Task: Create a due date automation trigger when advanced on, on the wednesday of the week a card is due add dates starting today at 11:00 AM.
Action: Mouse moved to (1037, 321)
Screenshot: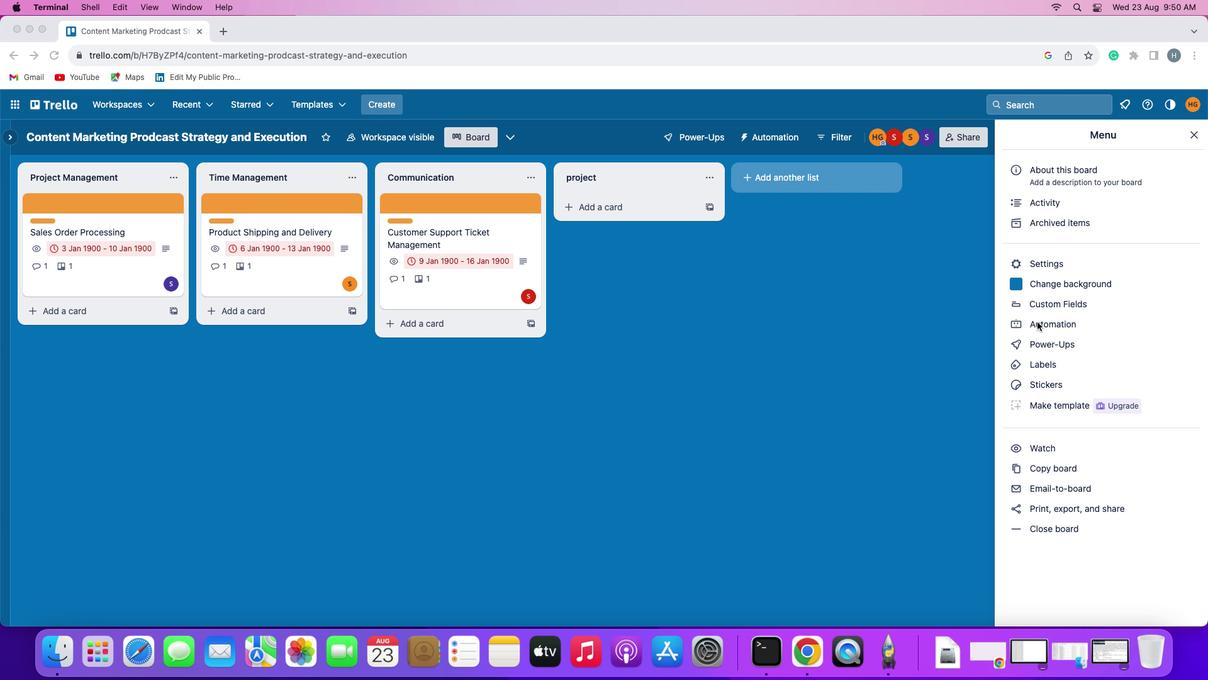 
Action: Mouse pressed left at (1037, 321)
Screenshot: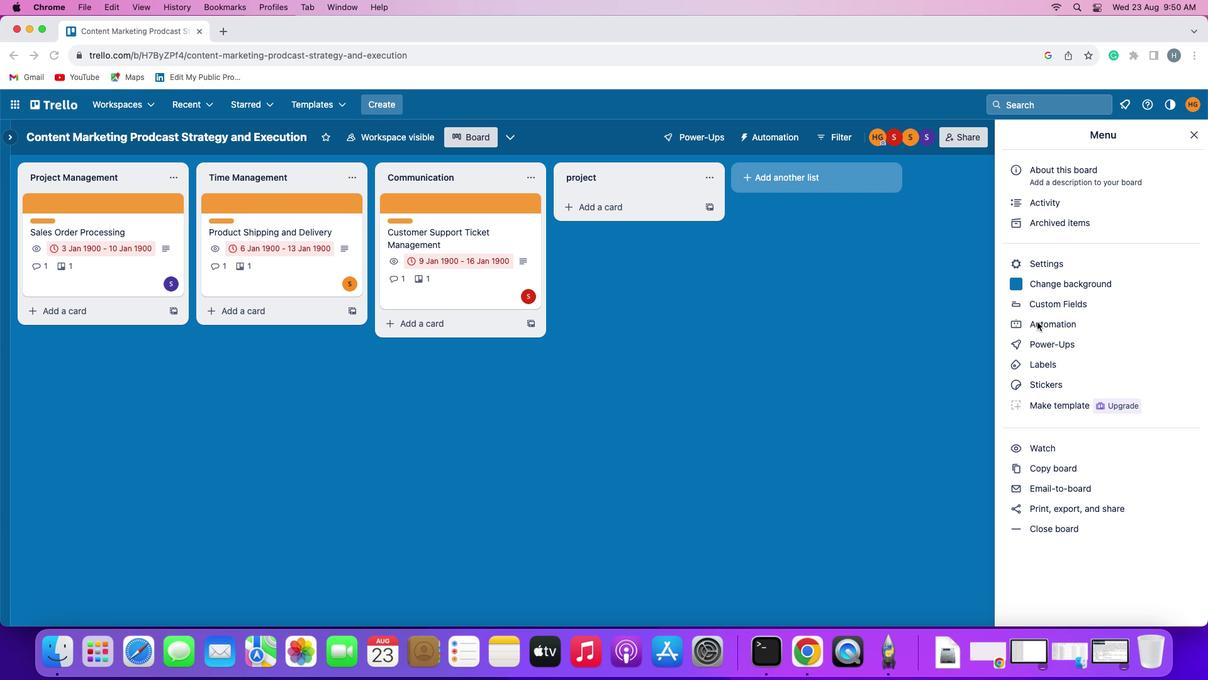 
Action: Mouse moved to (1038, 321)
Screenshot: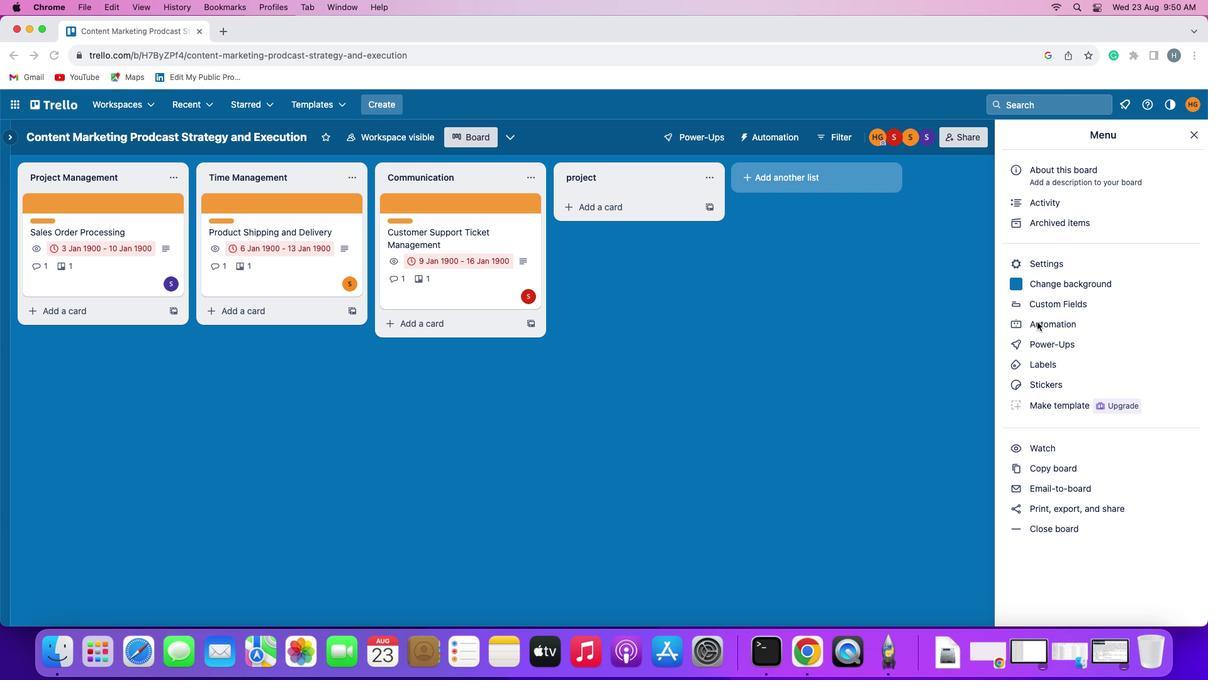 
Action: Mouse pressed left at (1038, 321)
Screenshot: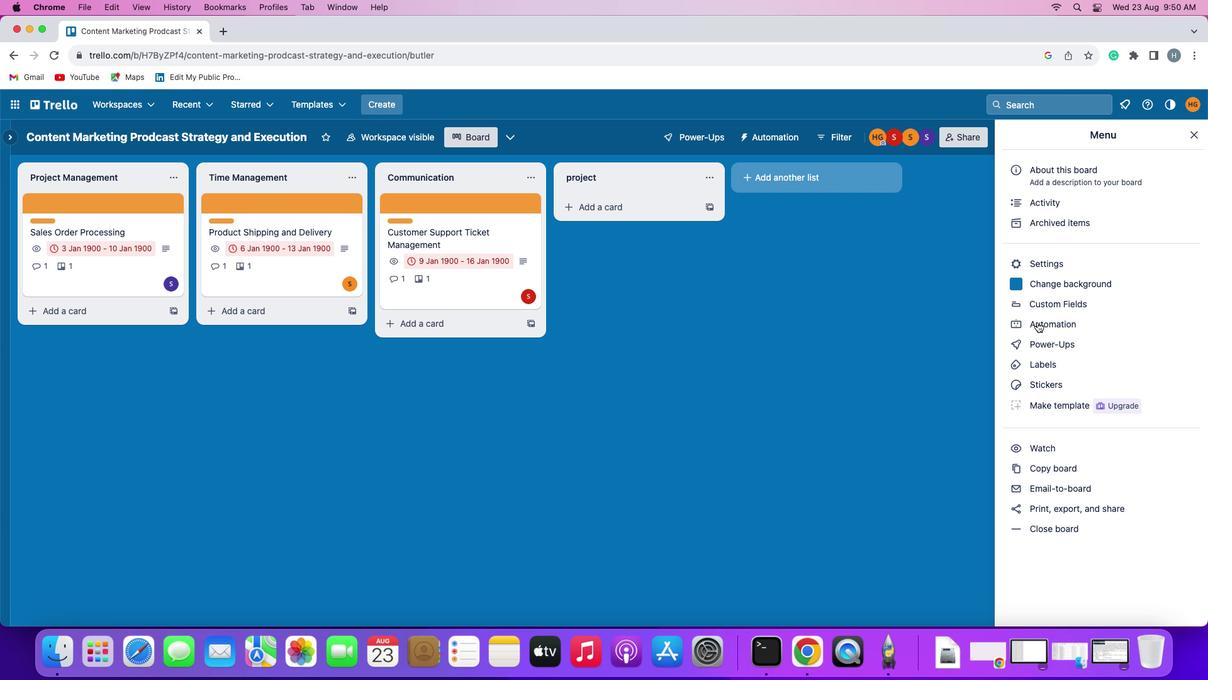 
Action: Mouse moved to (76, 288)
Screenshot: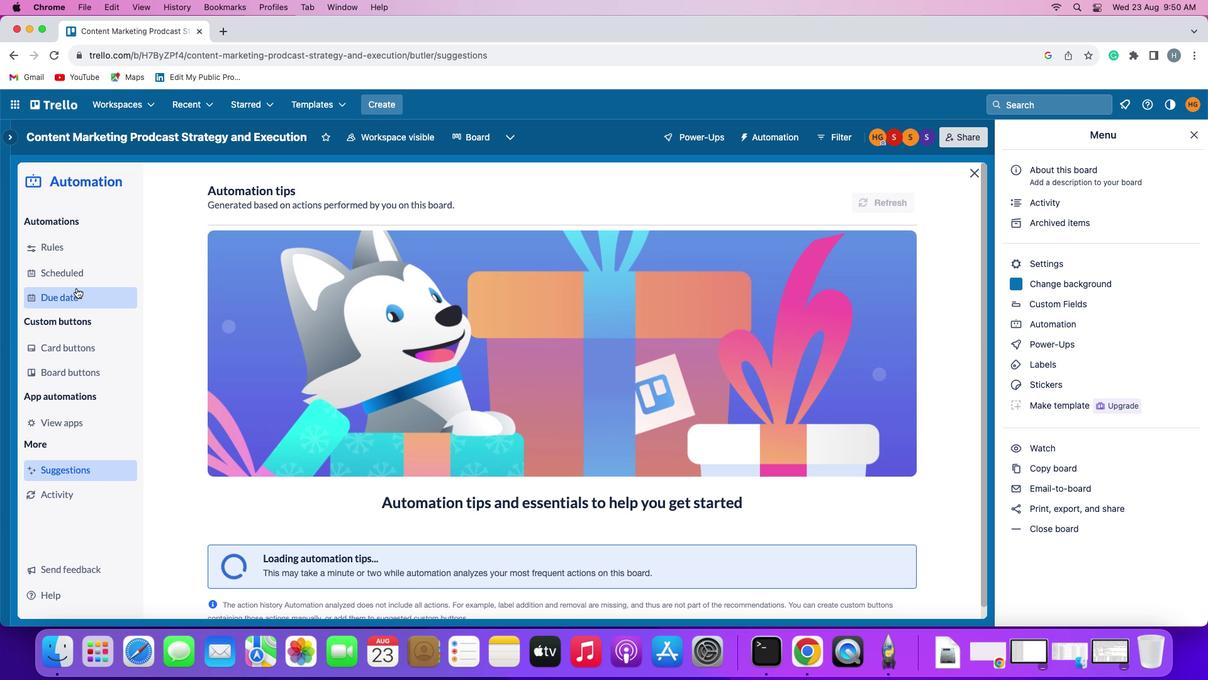 
Action: Mouse pressed left at (76, 288)
Screenshot: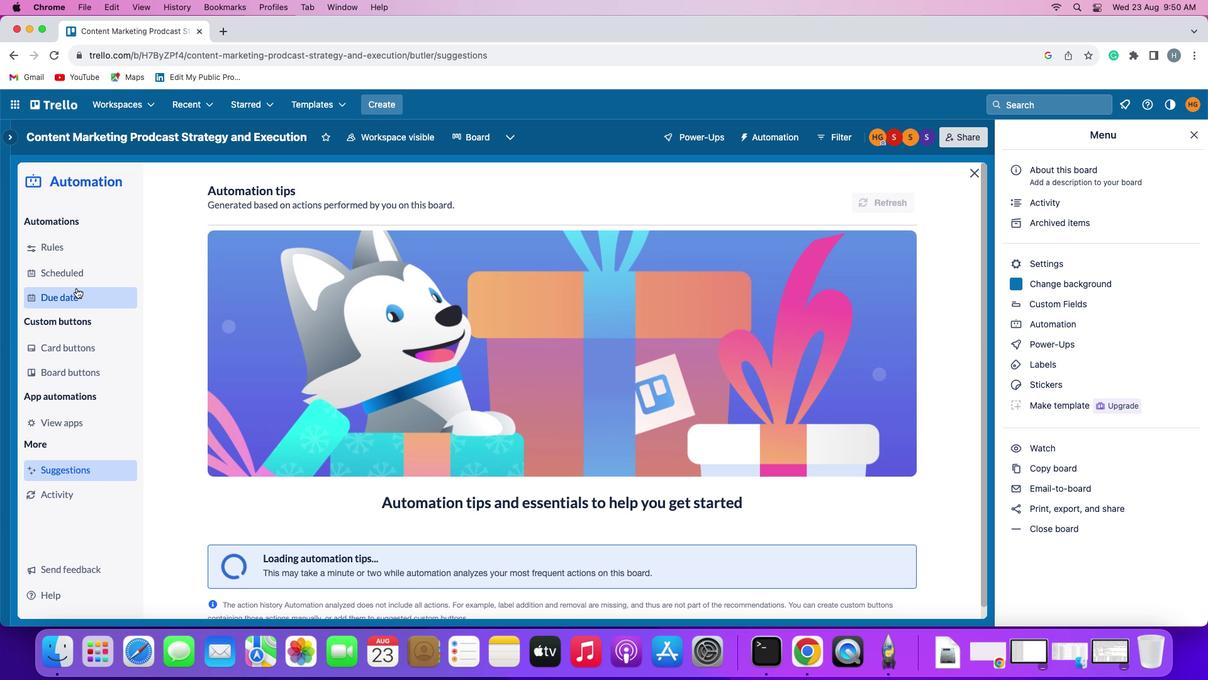 
Action: Mouse moved to (865, 193)
Screenshot: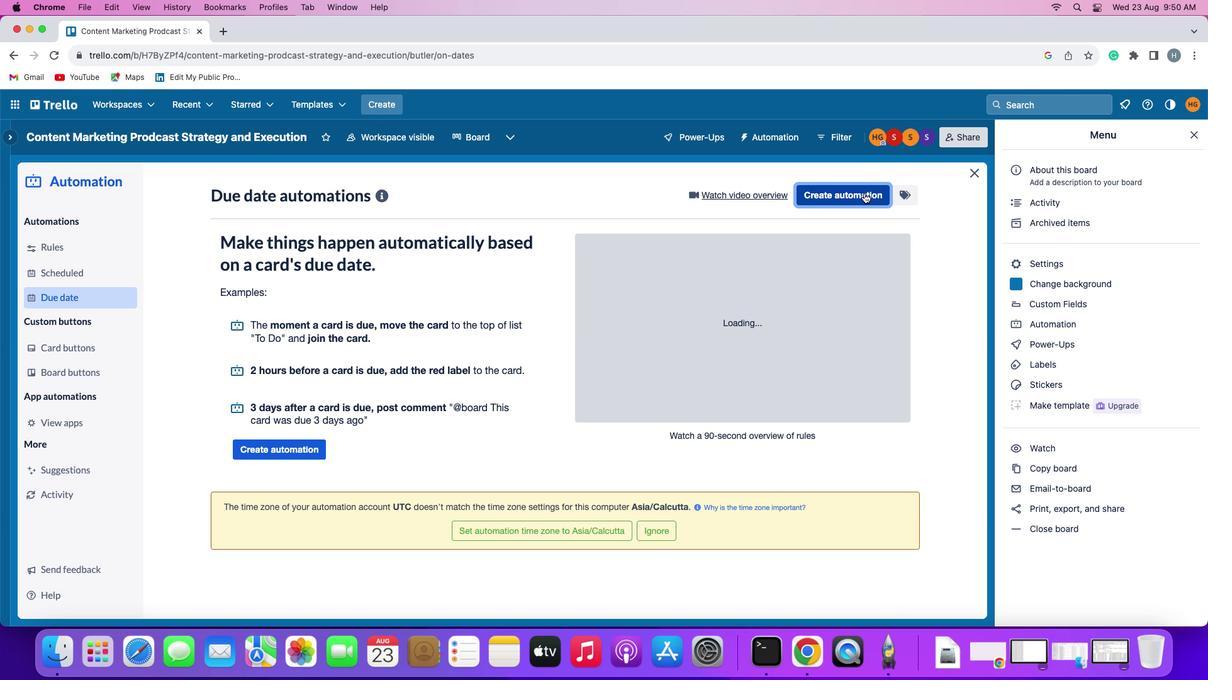 
Action: Mouse pressed left at (865, 193)
Screenshot: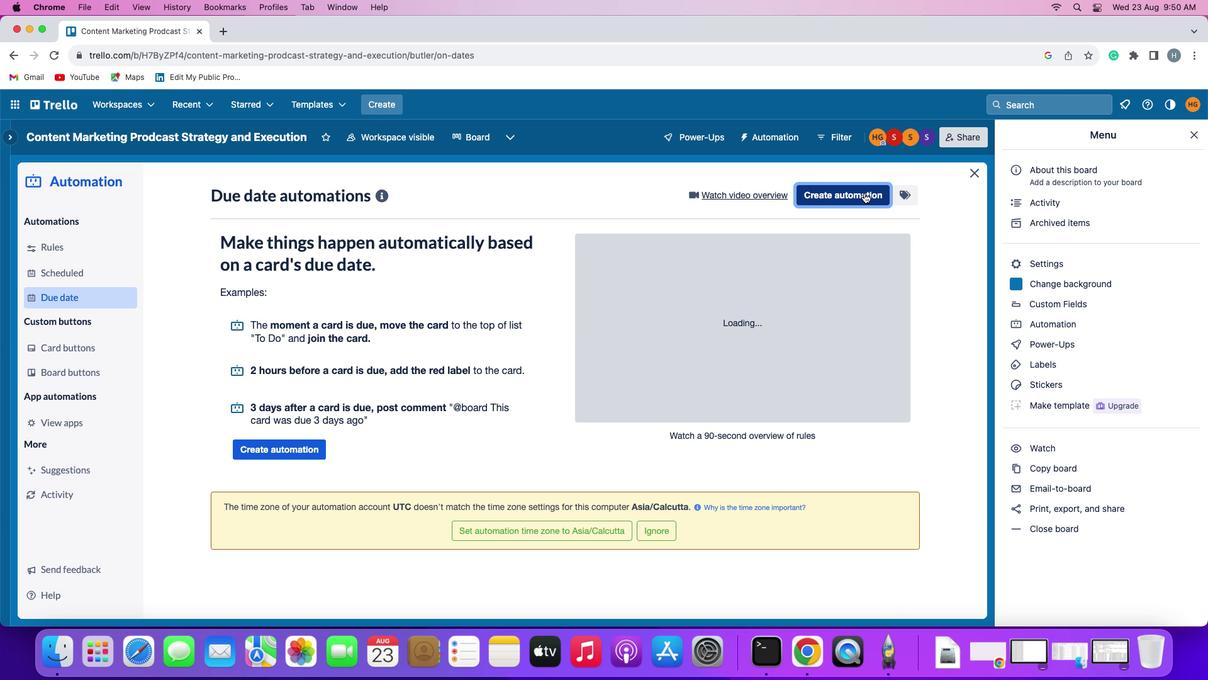 
Action: Mouse moved to (229, 314)
Screenshot: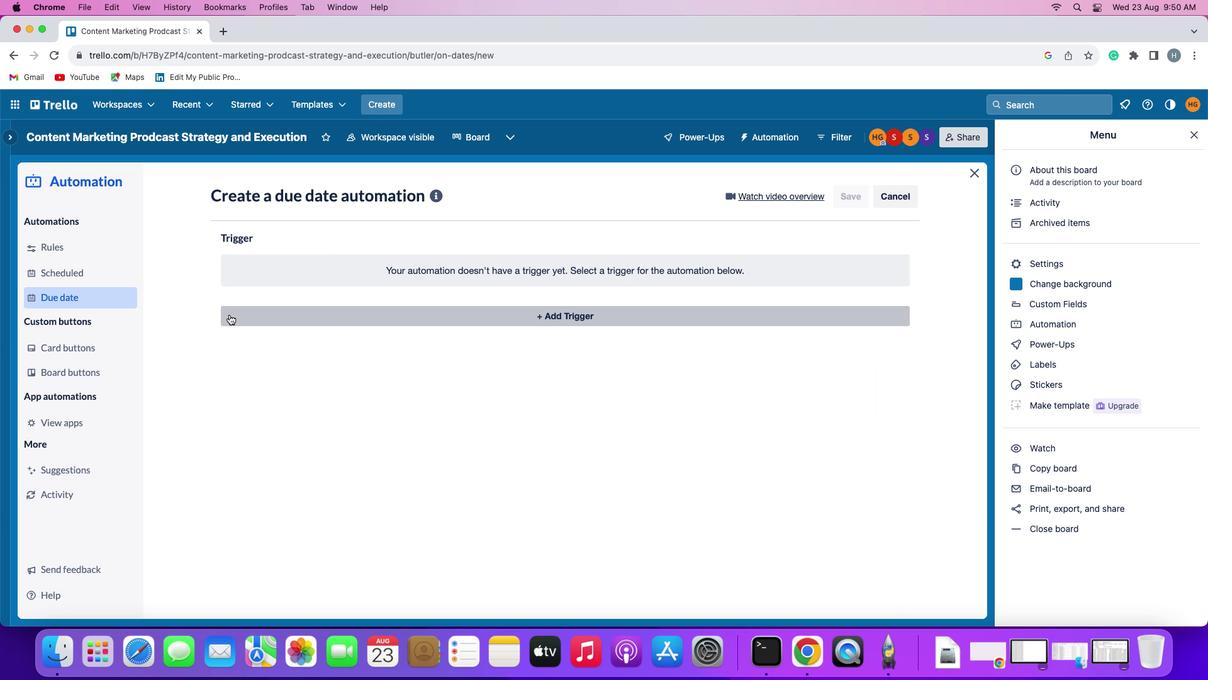 
Action: Mouse pressed left at (229, 314)
Screenshot: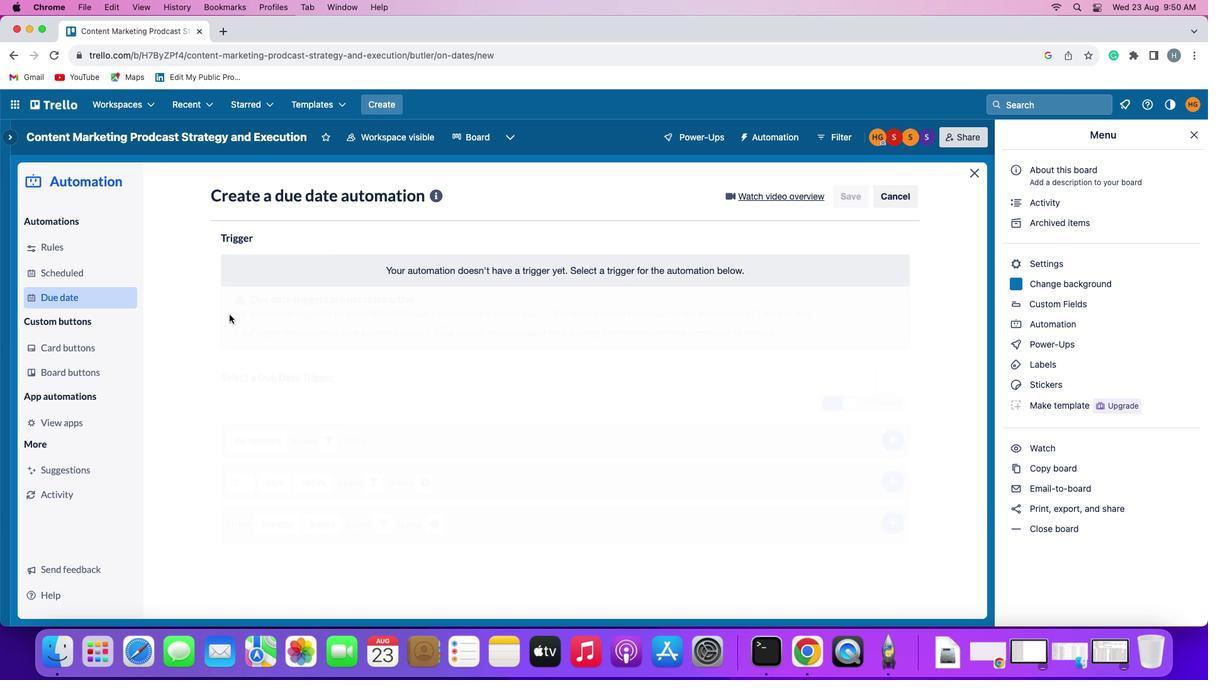
Action: Mouse moved to (278, 548)
Screenshot: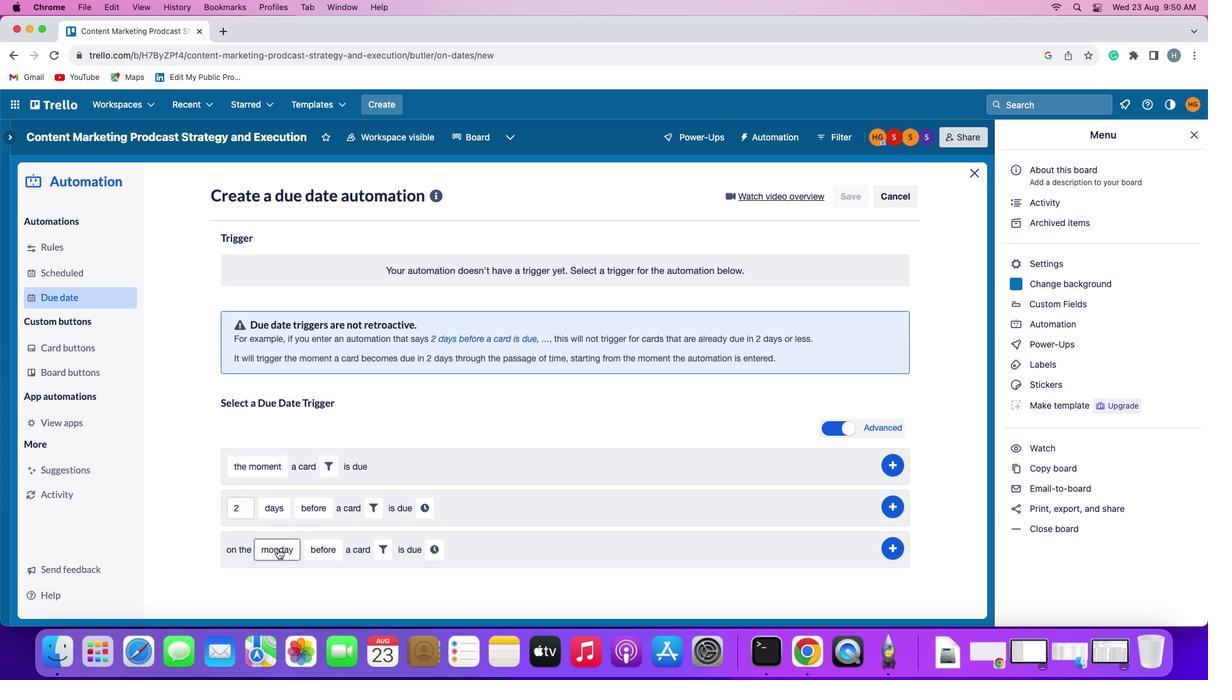 
Action: Mouse pressed left at (278, 548)
Screenshot: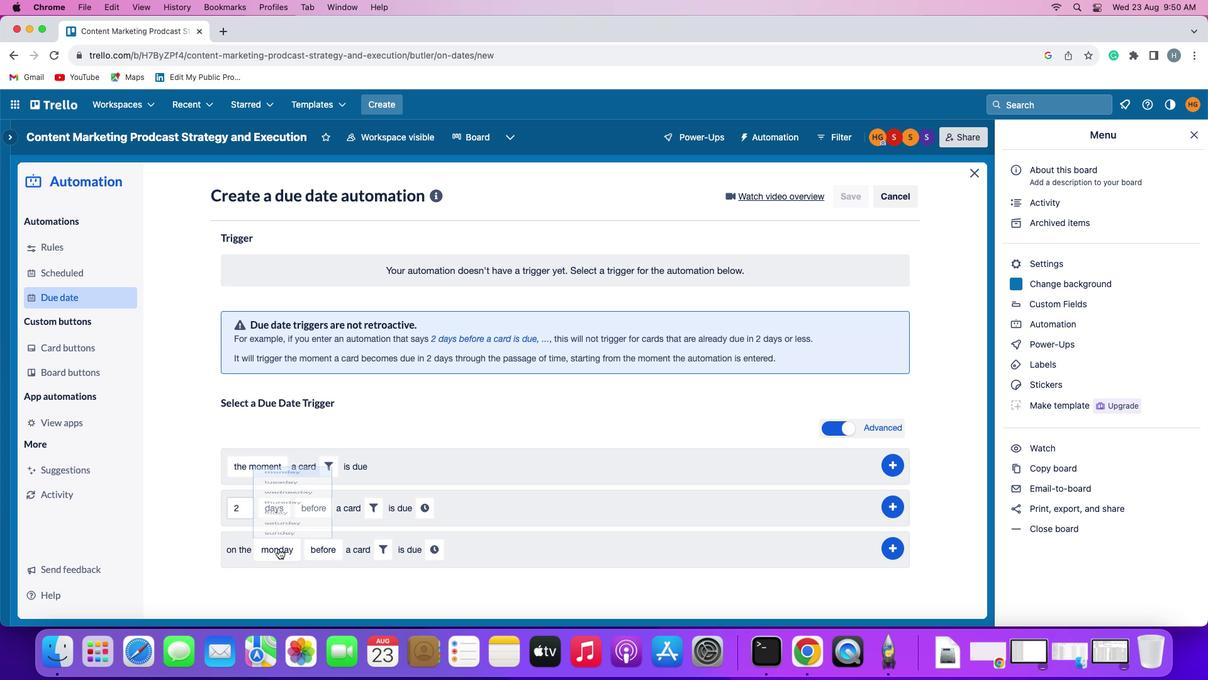 
Action: Mouse moved to (303, 430)
Screenshot: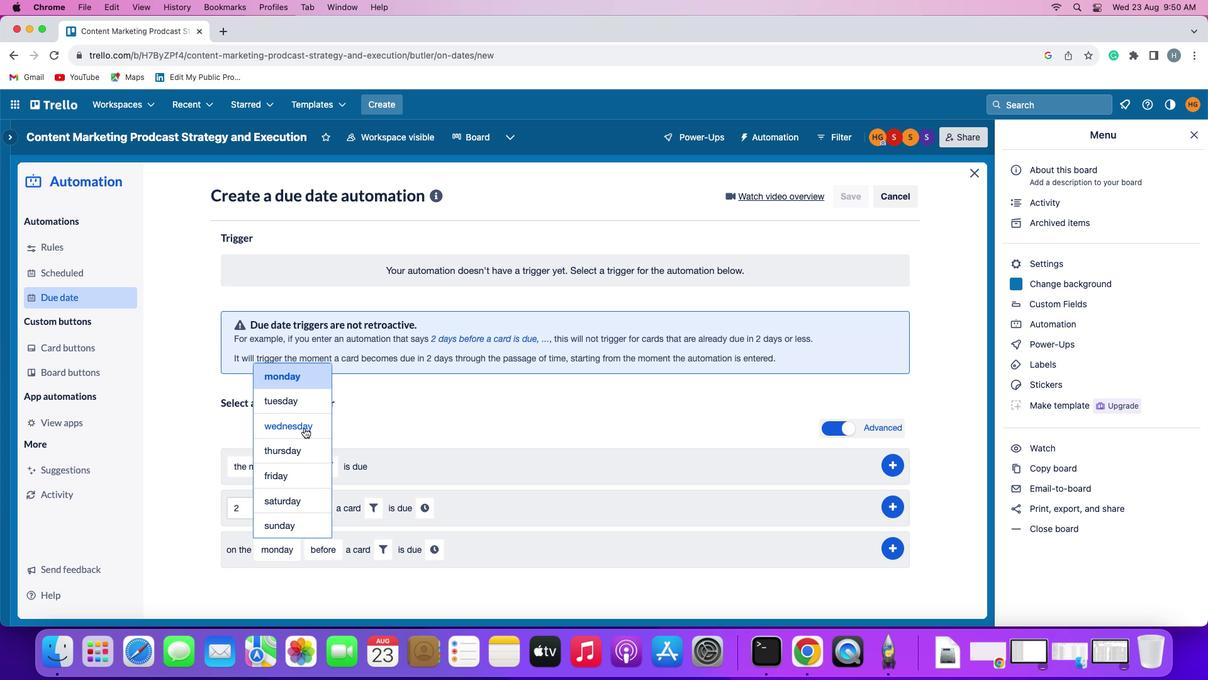 
Action: Mouse pressed left at (303, 430)
Screenshot: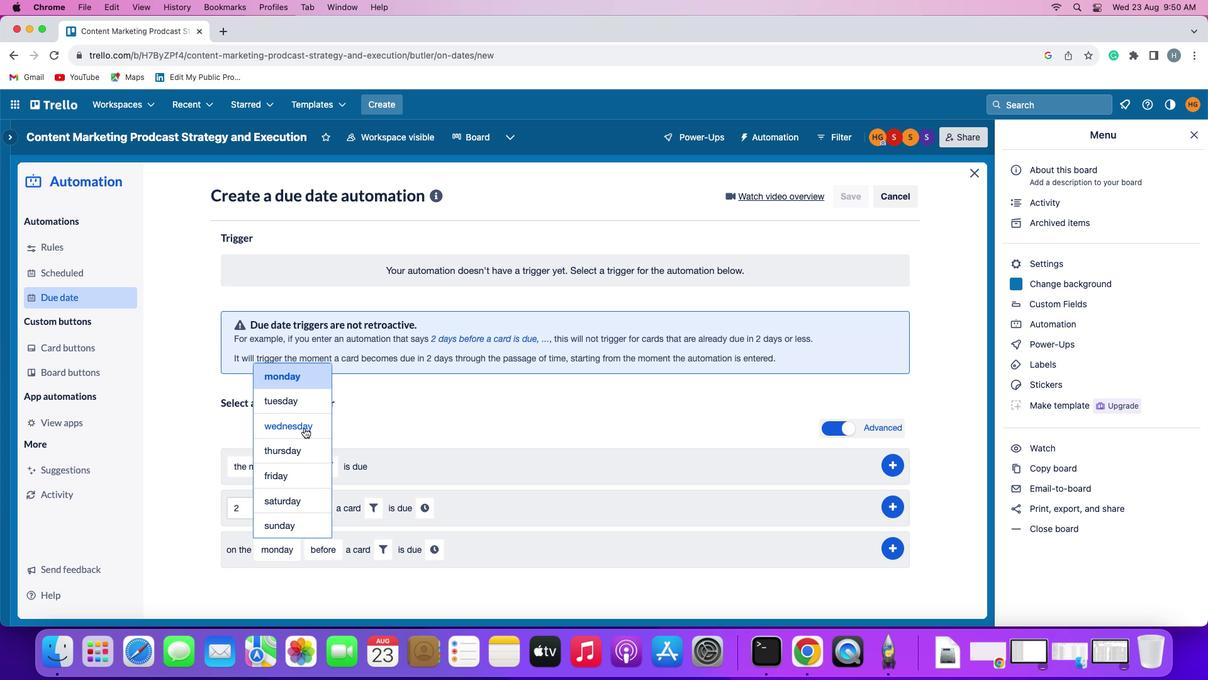 
Action: Mouse moved to (335, 557)
Screenshot: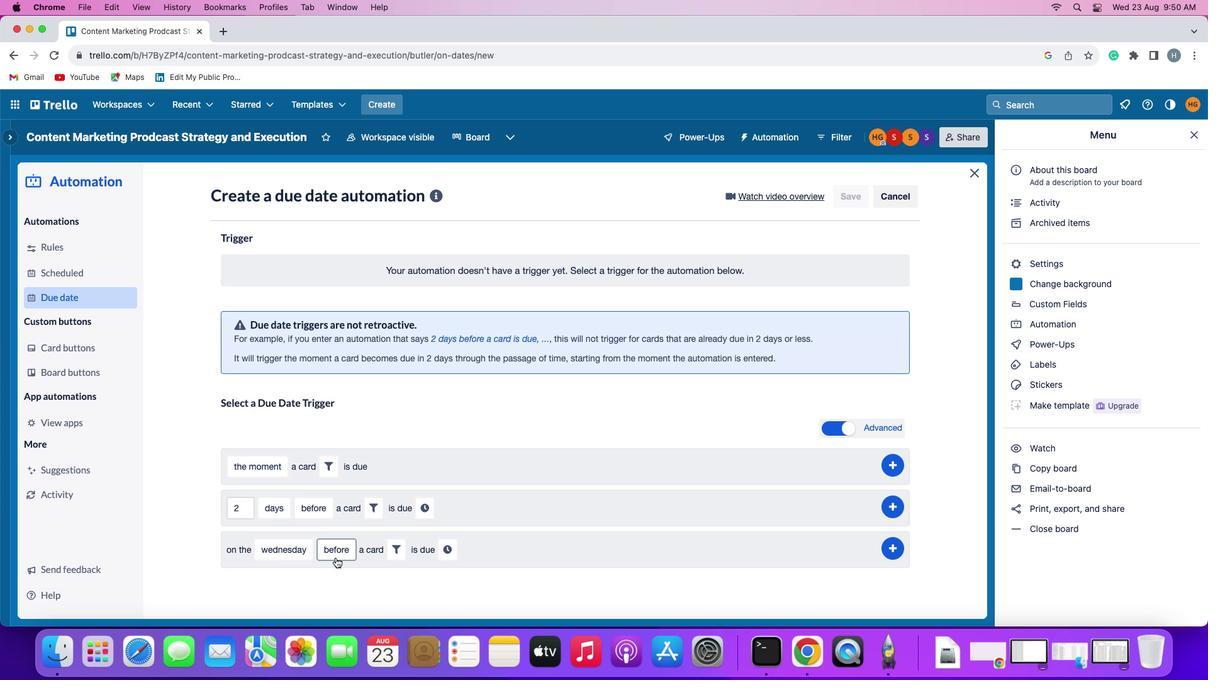 
Action: Mouse pressed left at (335, 557)
Screenshot: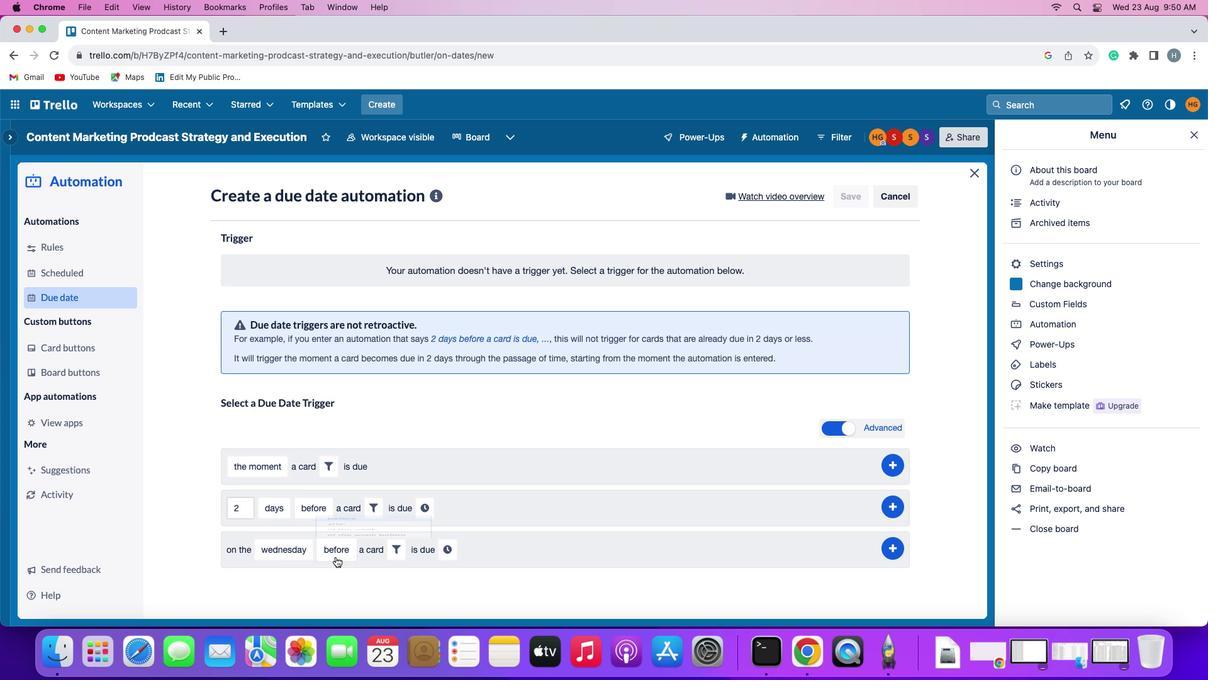 
Action: Mouse moved to (358, 503)
Screenshot: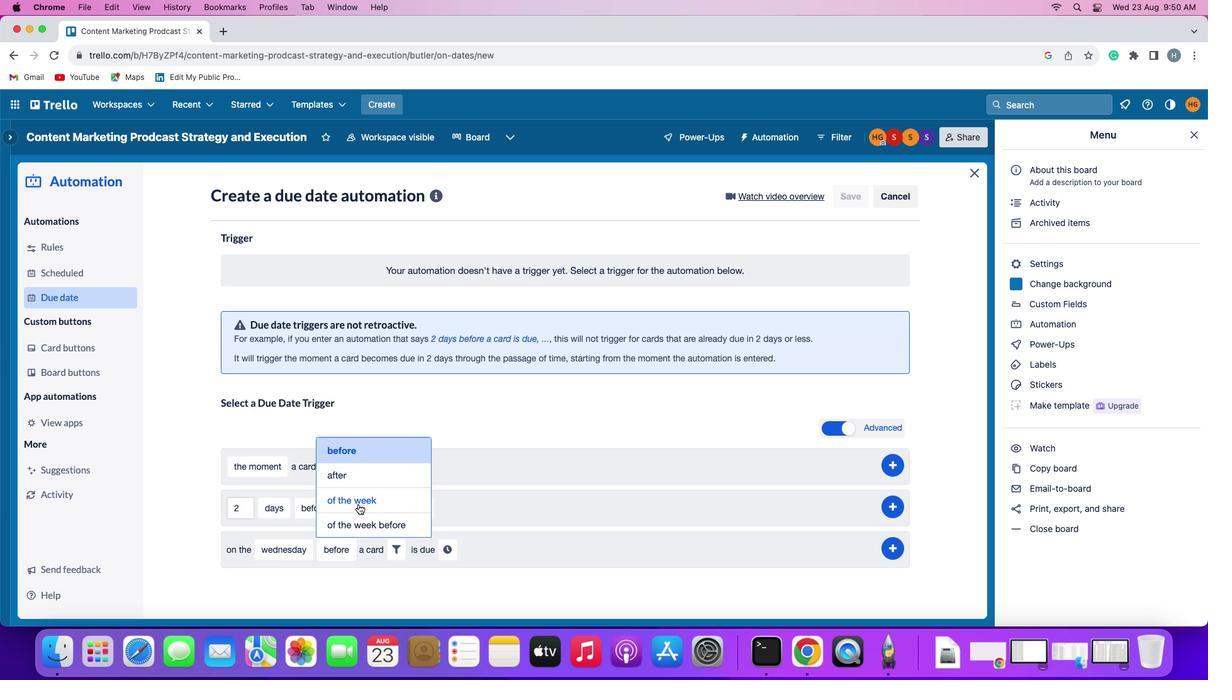 
Action: Mouse pressed left at (358, 503)
Screenshot: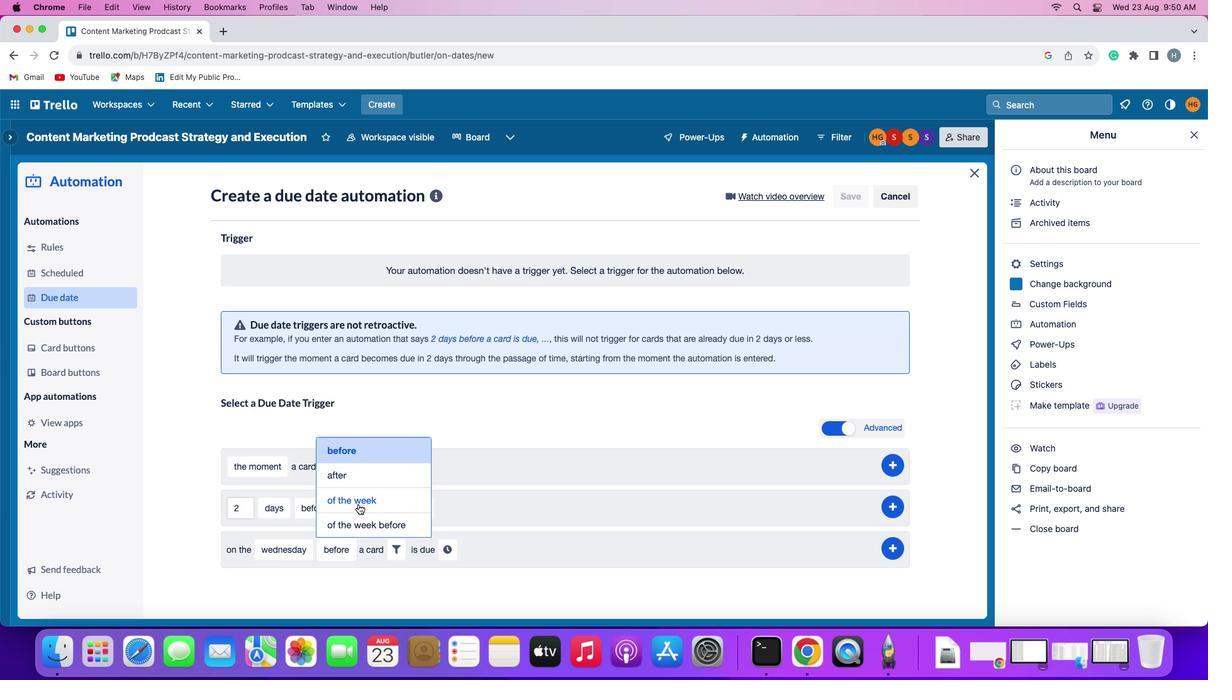 
Action: Mouse moved to (413, 548)
Screenshot: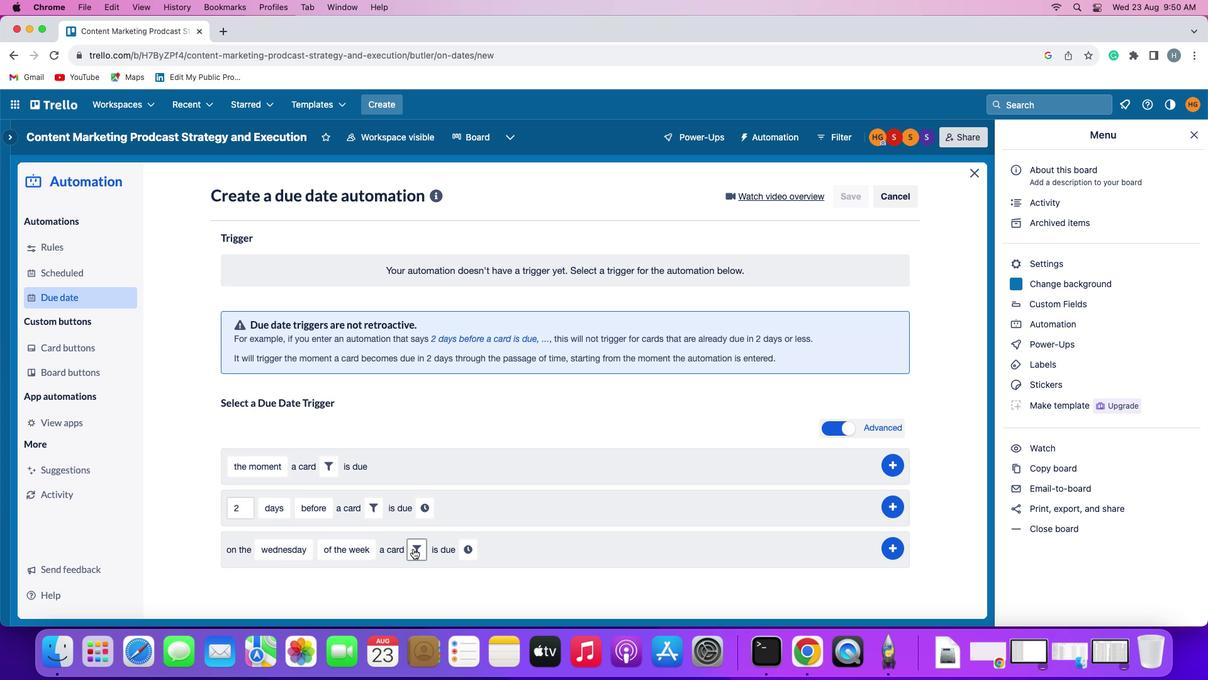
Action: Mouse pressed left at (413, 548)
Screenshot: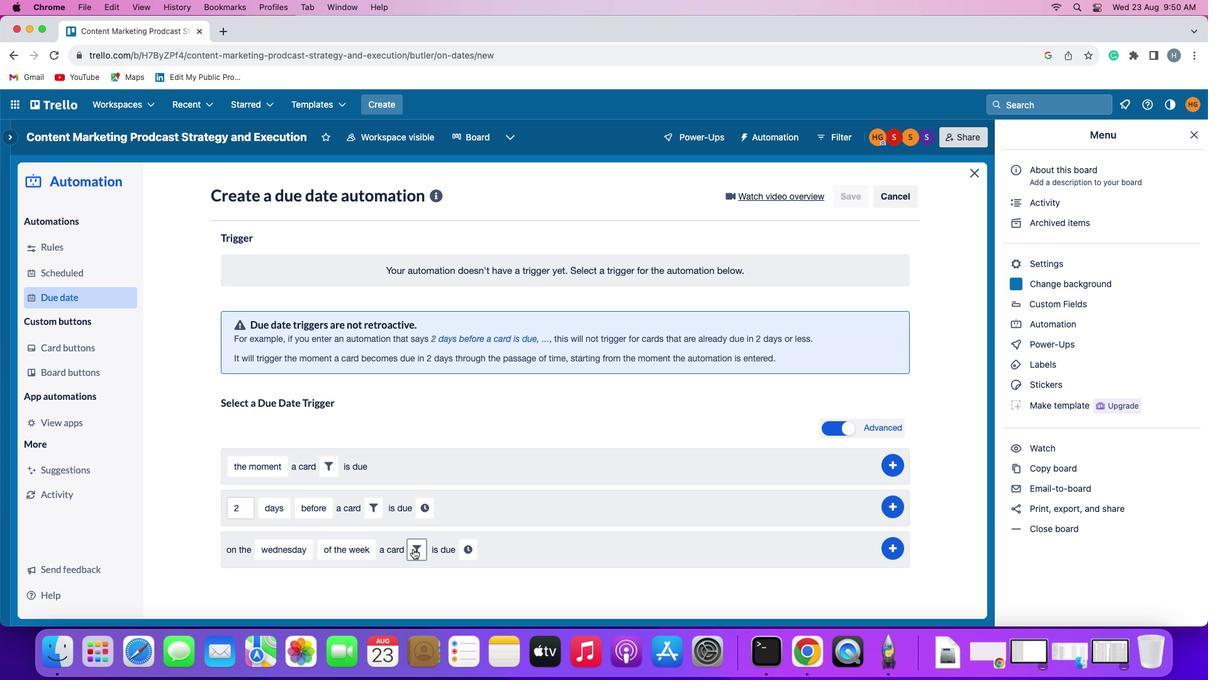 
Action: Mouse moved to (481, 583)
Screenshot: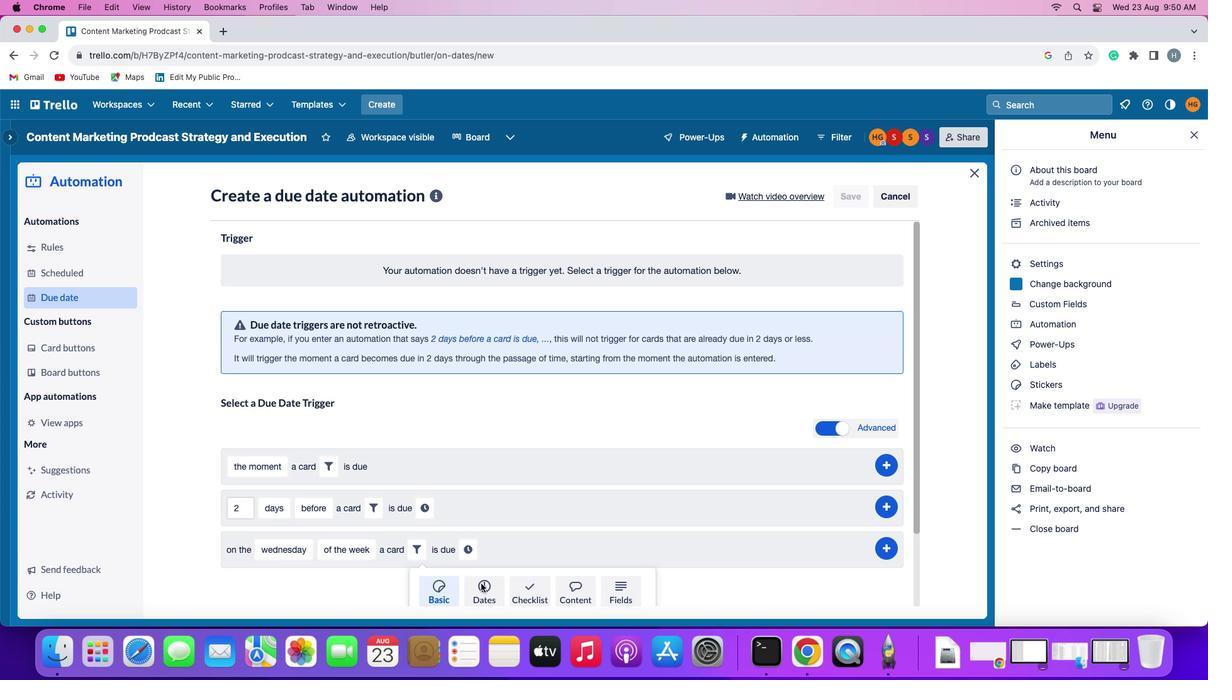 
Action: Mouse pressed left at (481, 583)
Screenshot: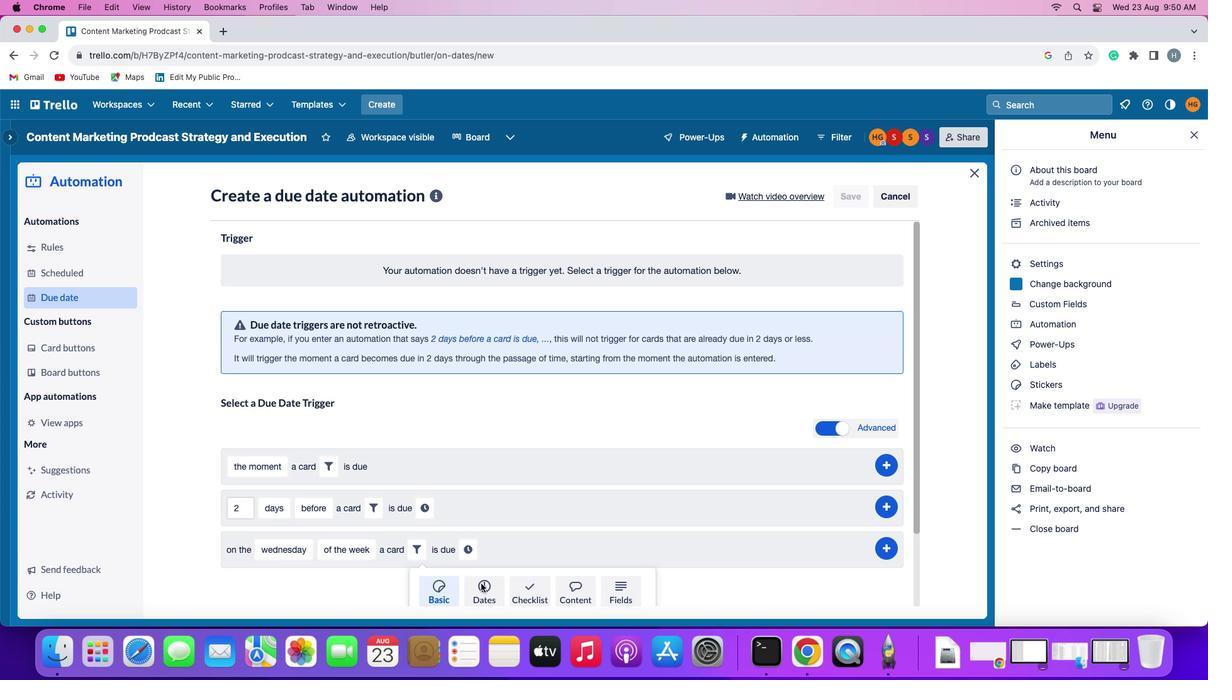 
Action: Mouse moved to (389, 584)
Screenshot: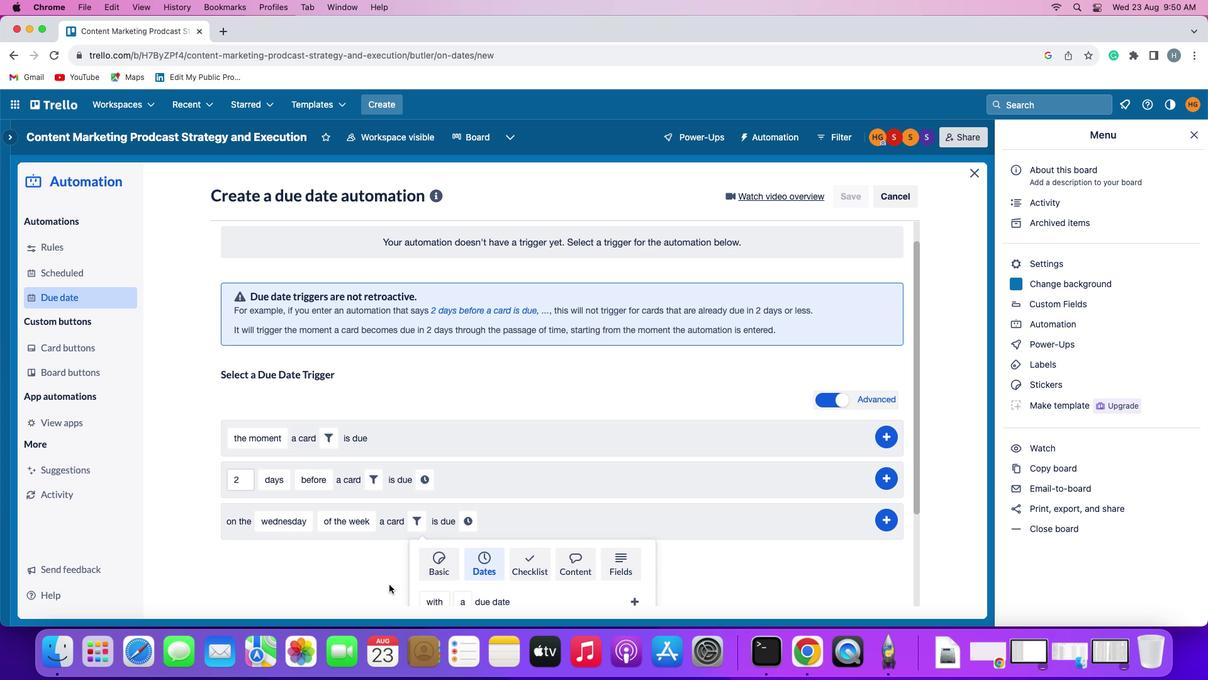
Action: Mouse scrolled (389, 584) with delta (0, 0)
Screenshot: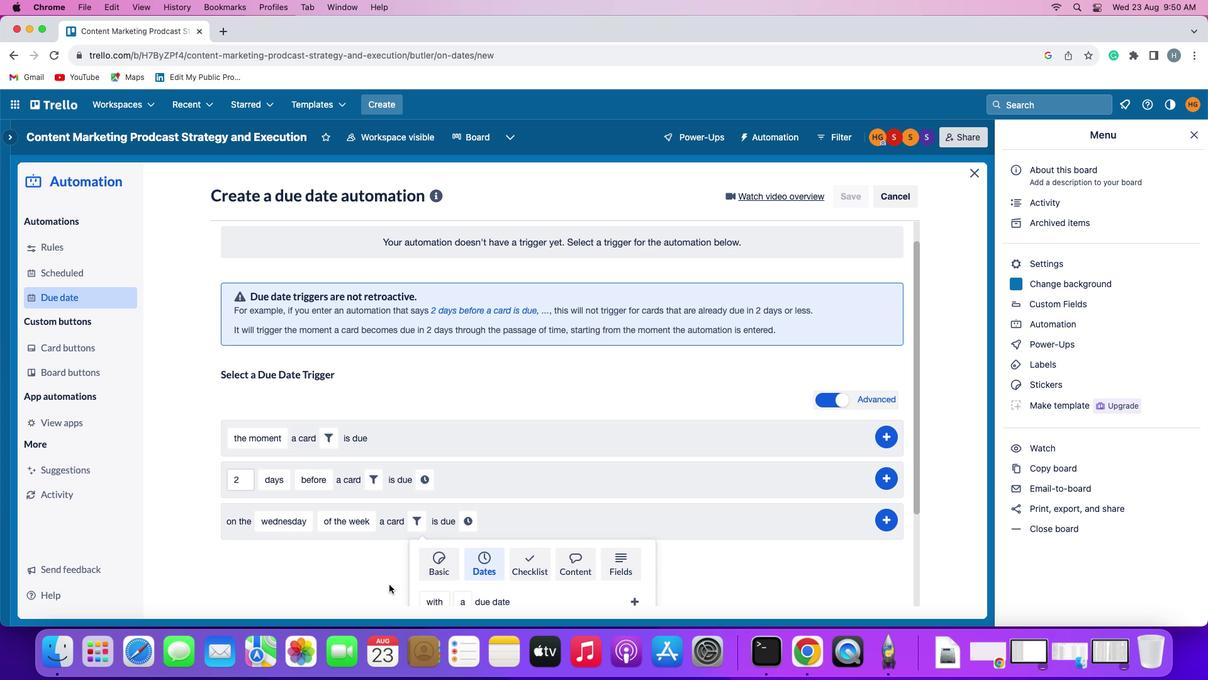 
Action: Mouse scrolled (389, 584) with delta (0, 0)
Screenshot: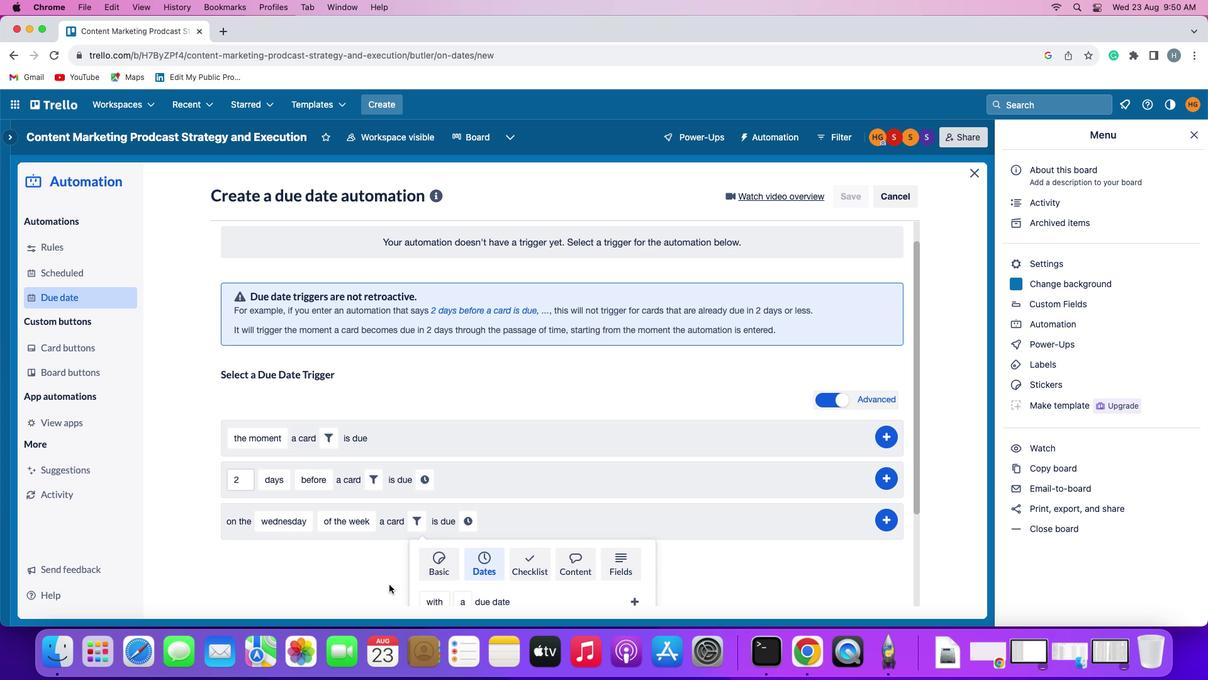 
Action: Mouse scrolled (389, 584) with delta (0, -2)
Screenshot: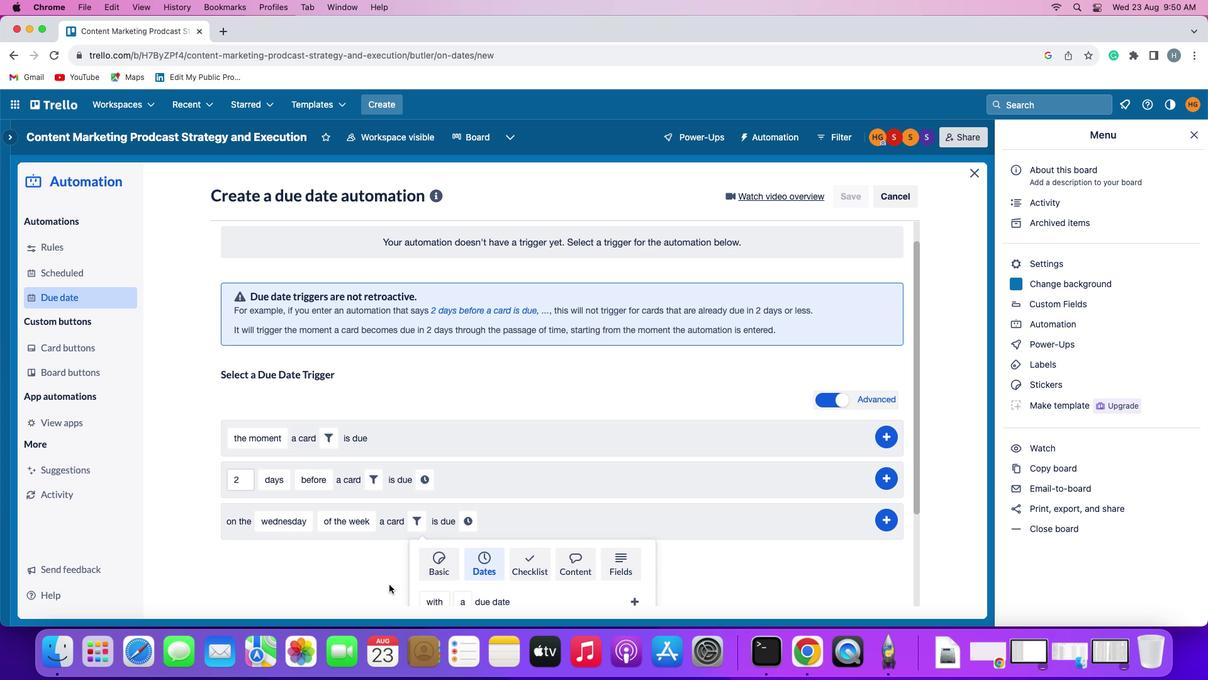 
Action: Mouse scrolled (389, 584) with delta (0, -3)
Screenshot: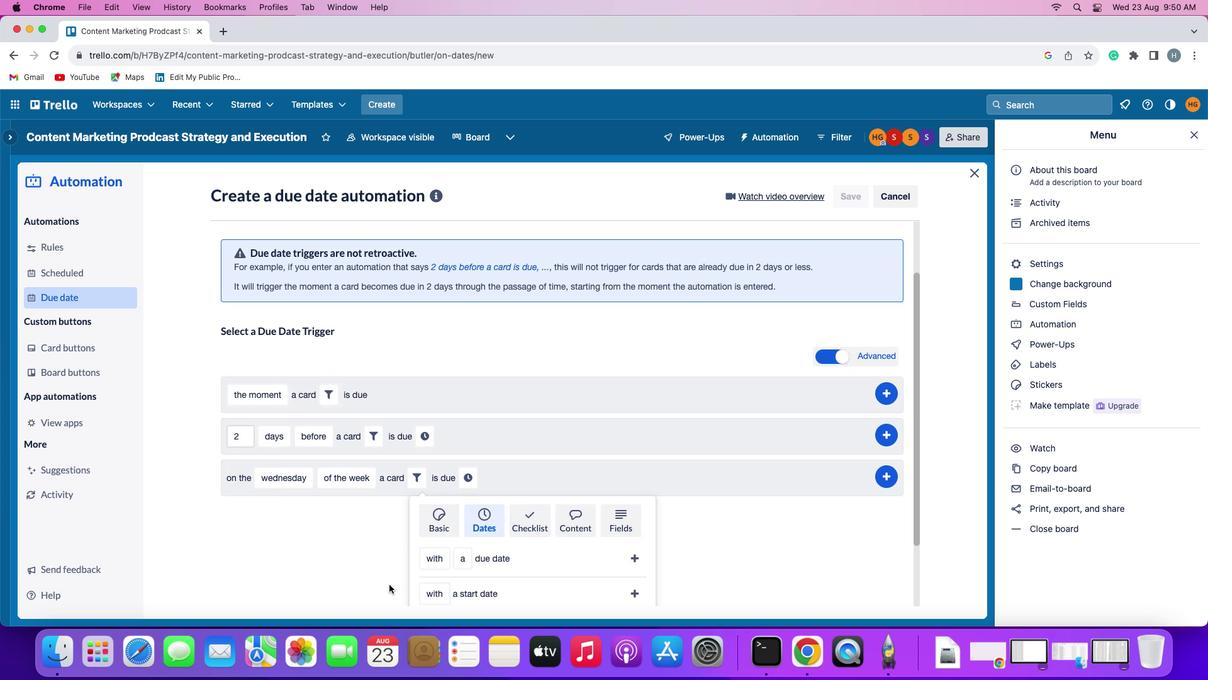 
Action: Mouse scrolled (389, 584) with delta (0, -3)
Screenshot: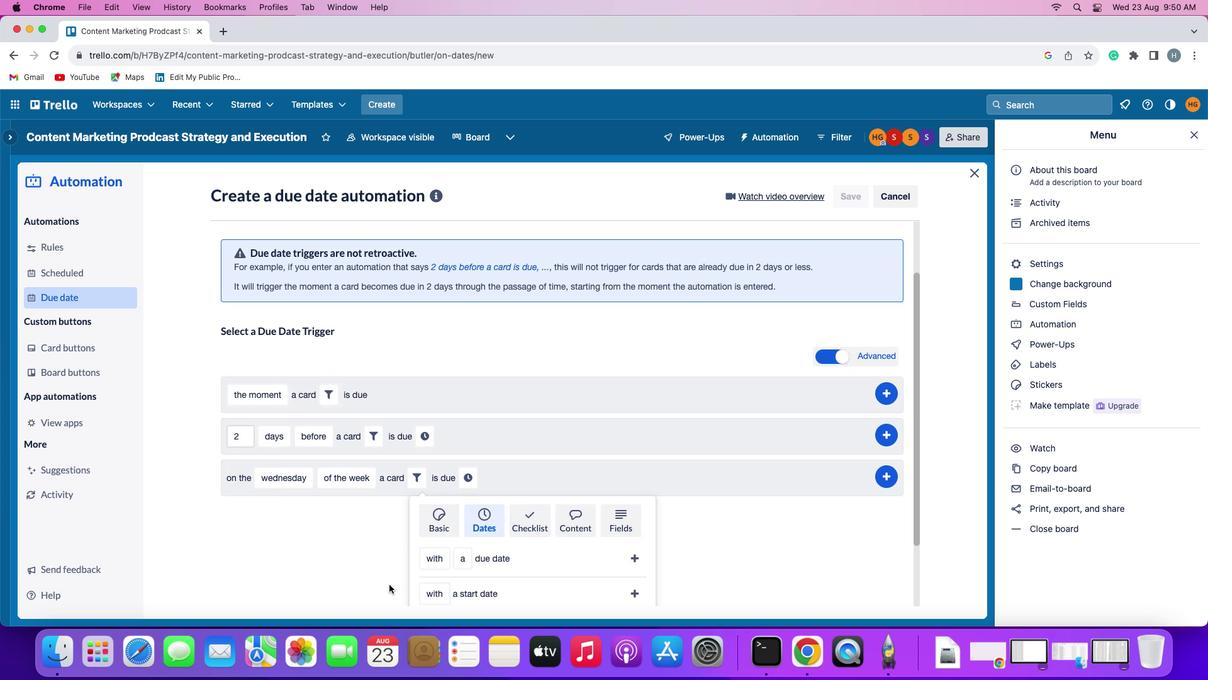 
Action: Mouse moved to (389, 584)
Screenshot: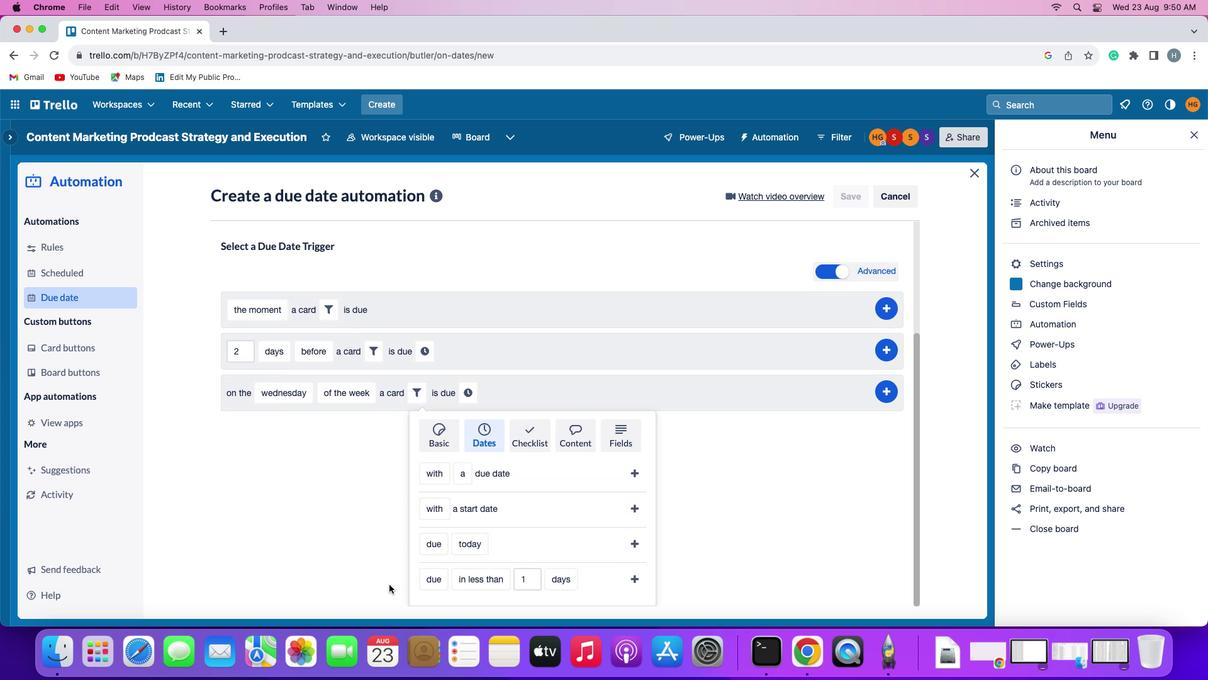 
Action: Mouse scrolled (389, 584) with delta (0, 0)
Screenshot: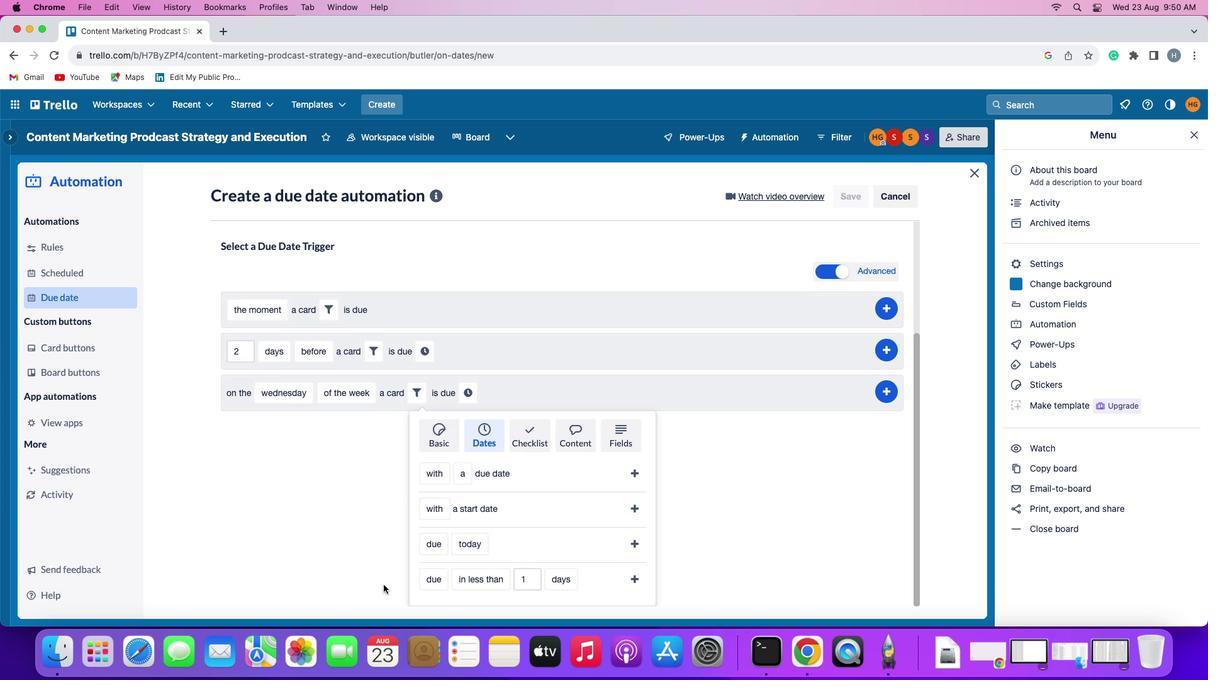 
Action: Mouse scrolled (389, 584) with delta (0, 0)
Screenshot: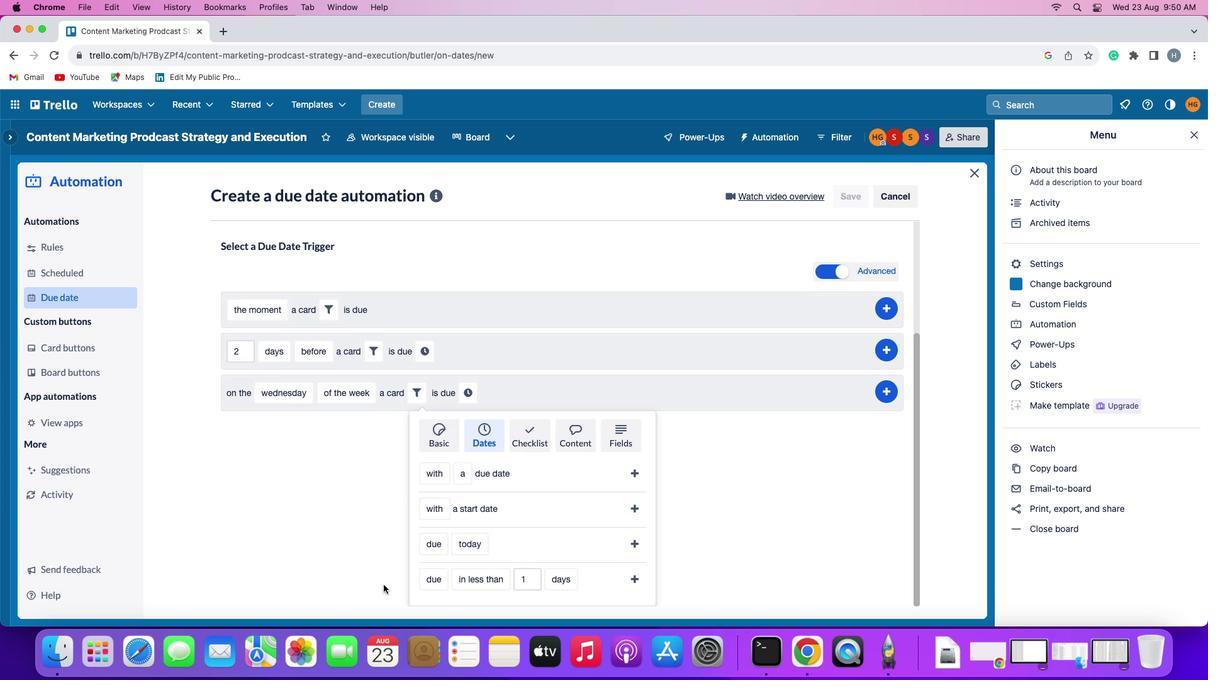 
Action: Mouse scrolled (389, 584) with delta (0, -1)
Screenshot: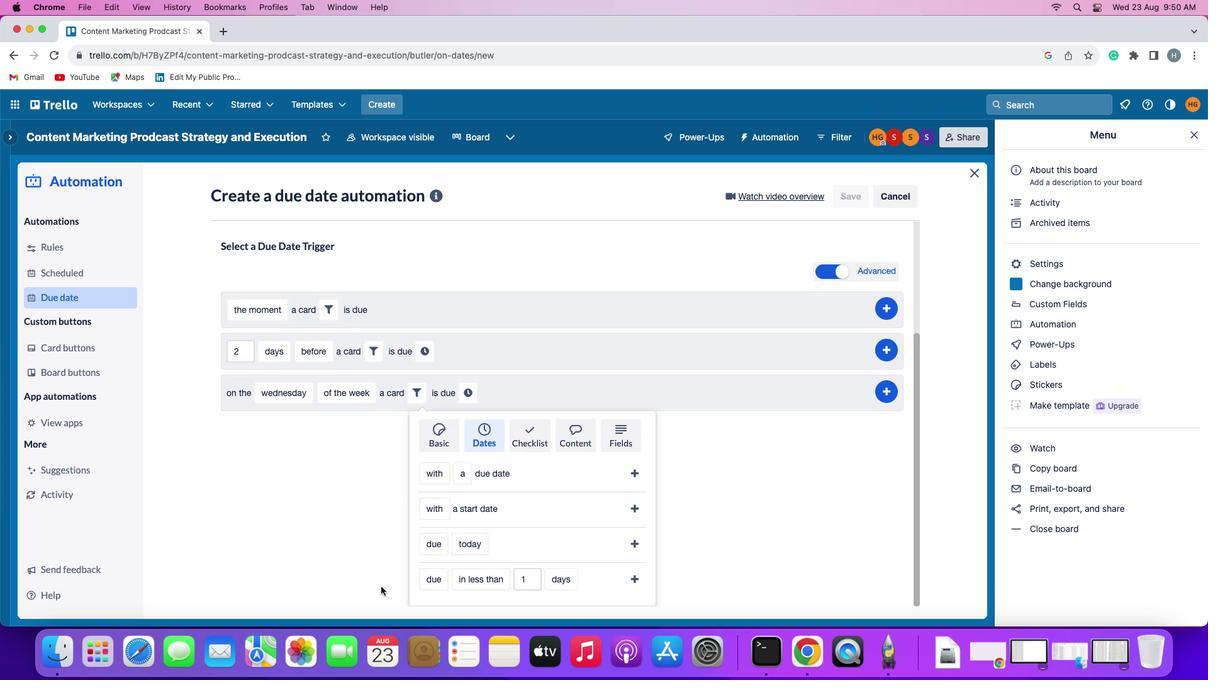 
Action: Mouse scrolled (389, 584) with delta (0, -3)
Screenshot: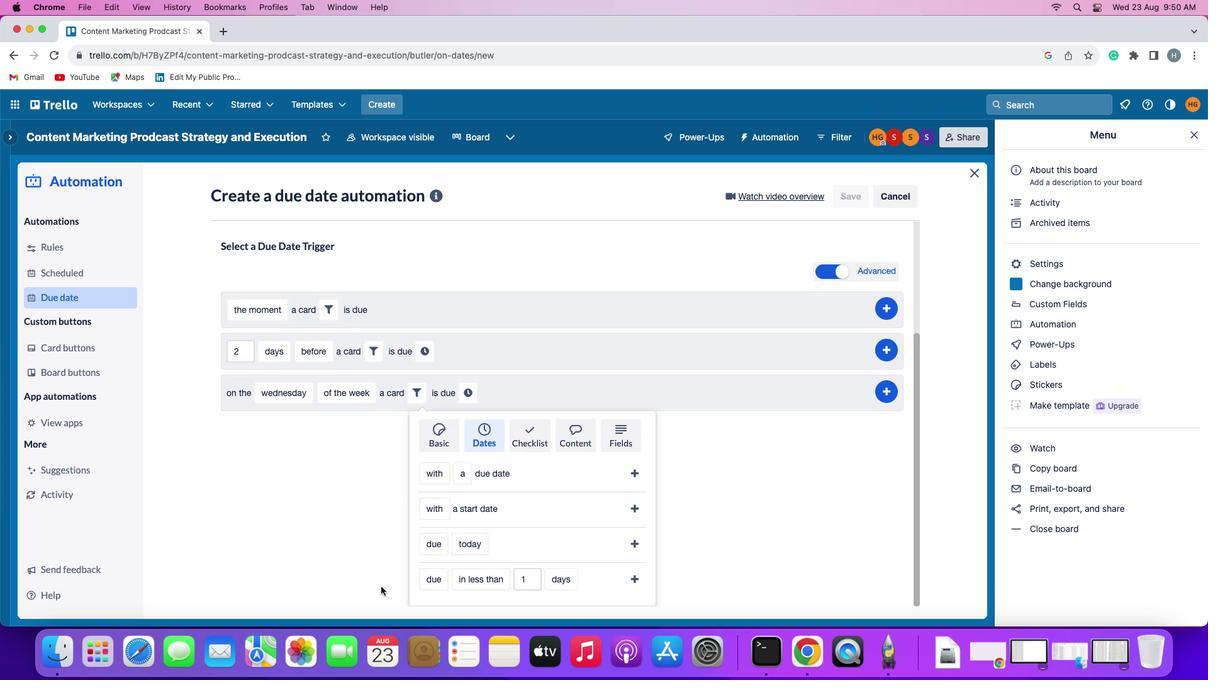 
Action: Mouse moved to (431, 545)
Screenshot: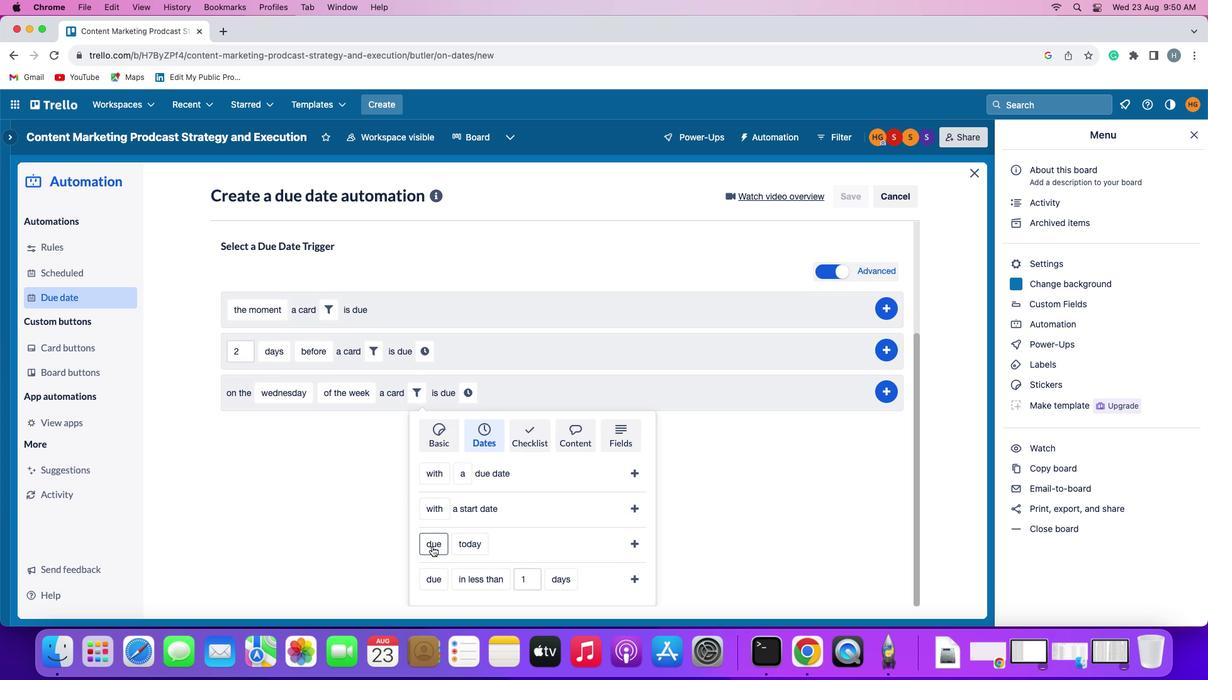 
Action: Mouse pressed left at (431, 545)
Screenshot: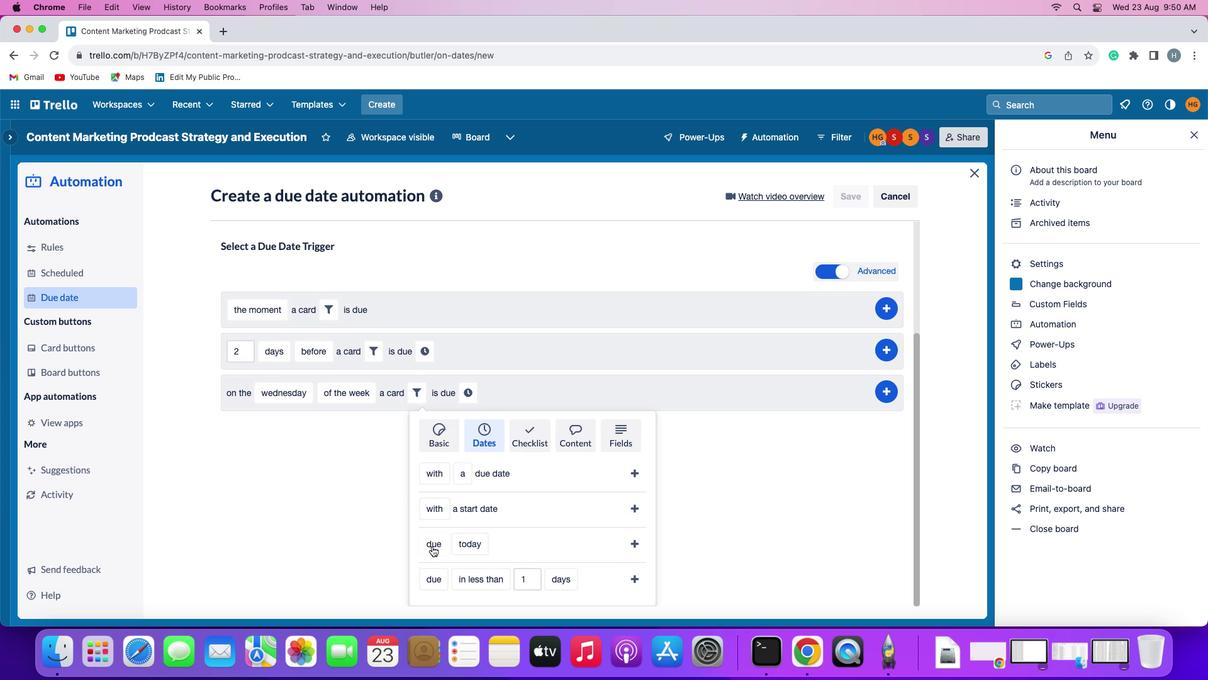 
Action: Mouse moved to (448, 491)
Screenshot: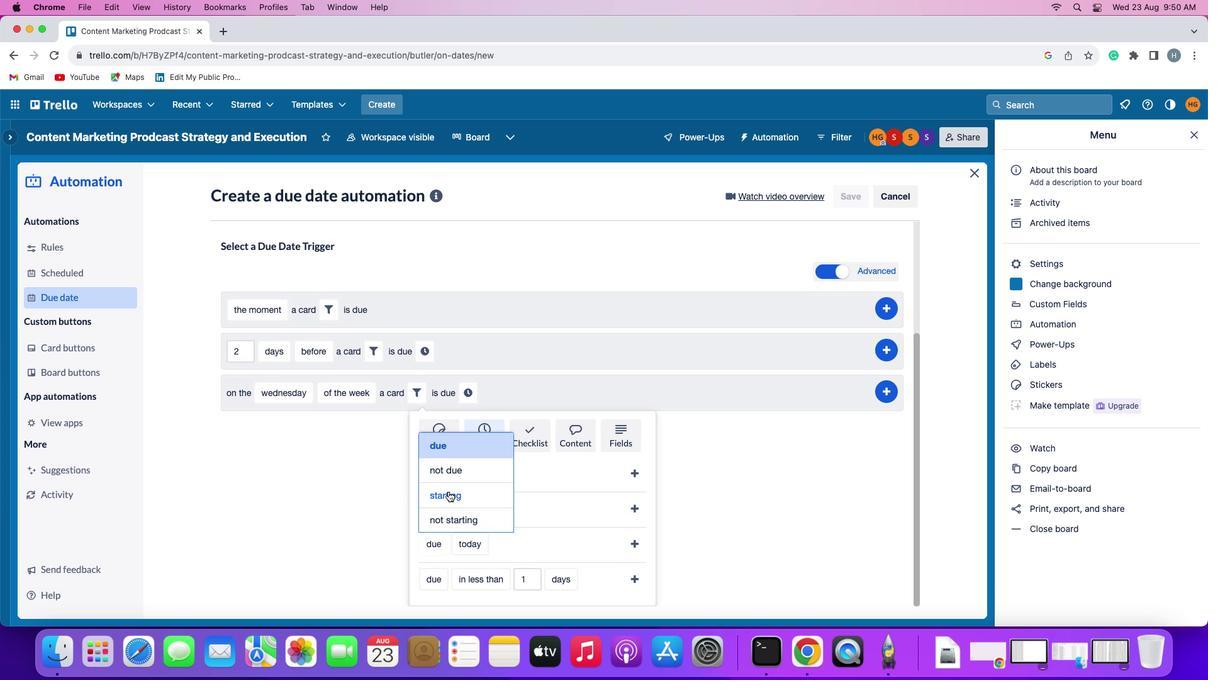 
Action: Mouse pressed left at (448, 491)
Screenshot: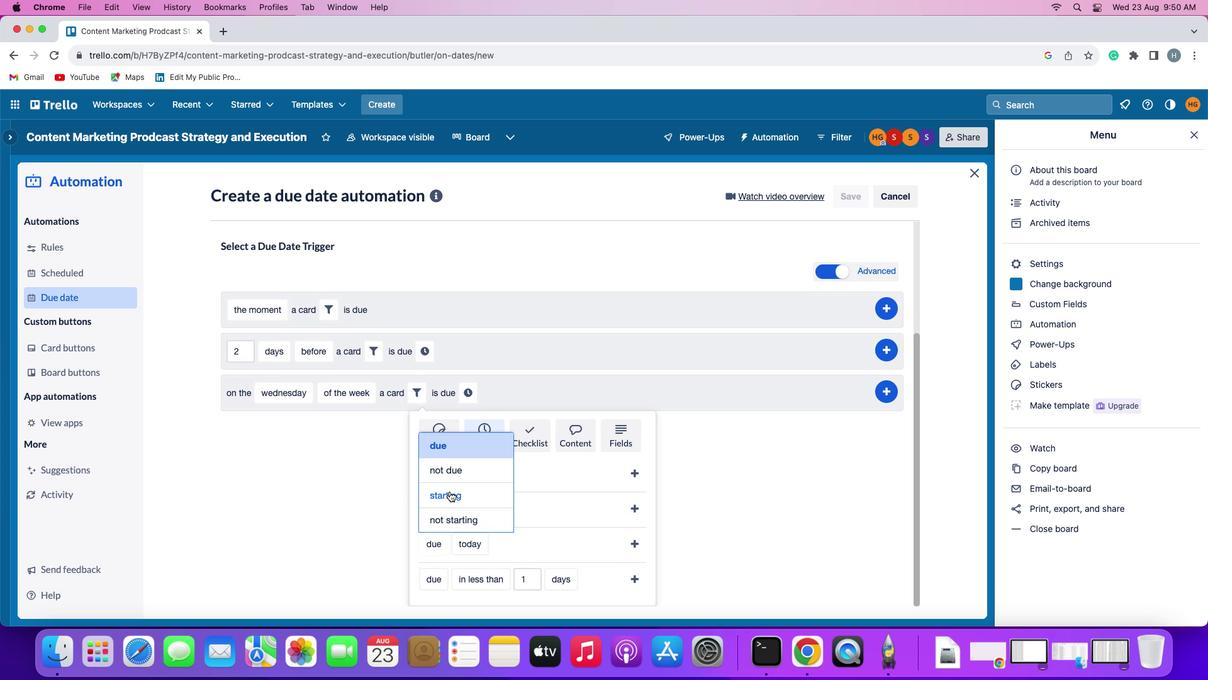
Action: Mouse moved to (635, 539)
Screenshot: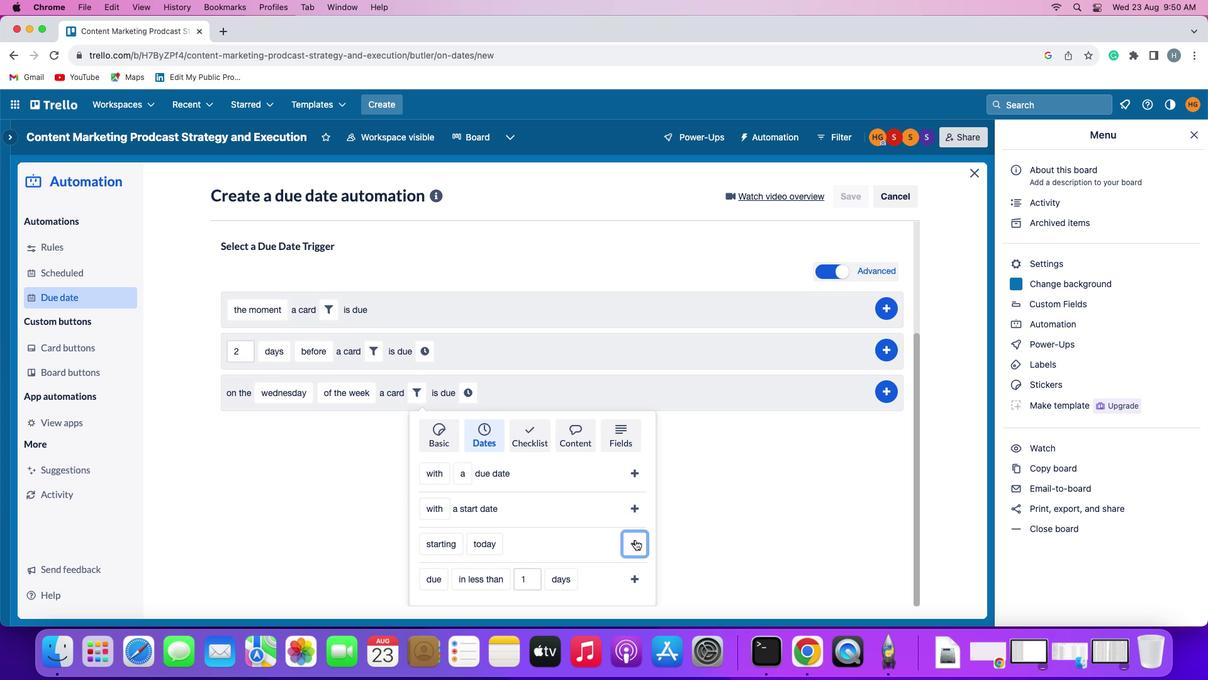 
Action: Mouse pressed left at (635, 539)
Screenshot: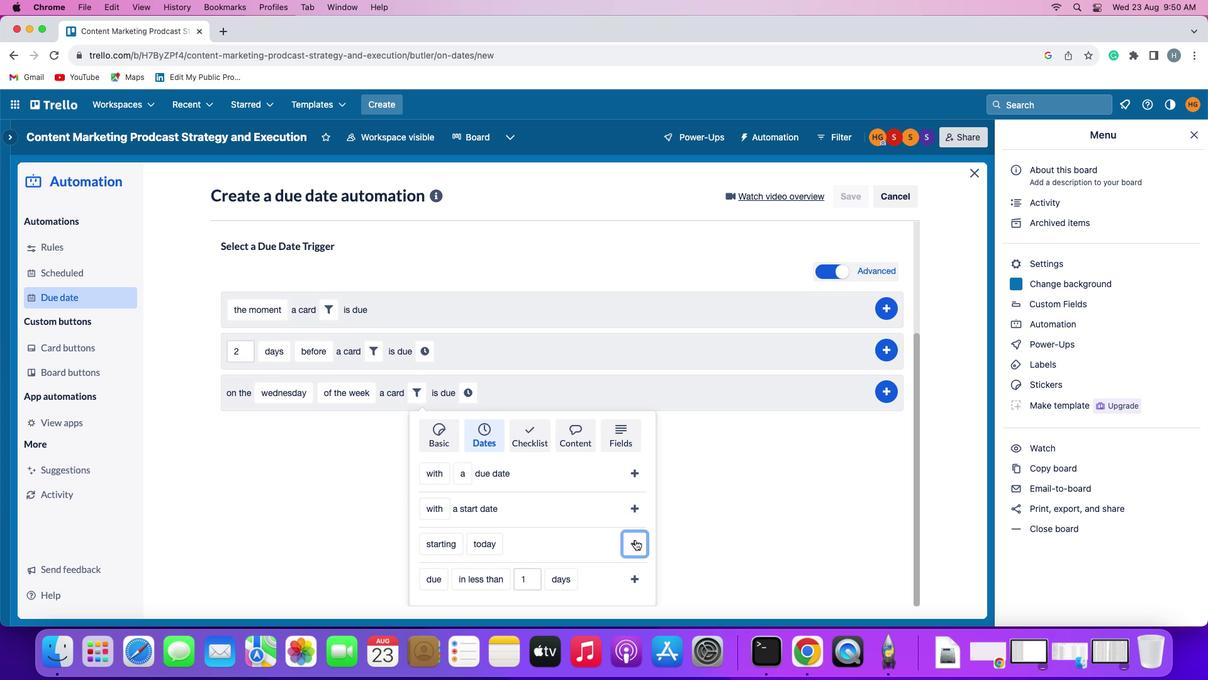 
Action: Mouse moved to (554, 553)
Screenshot: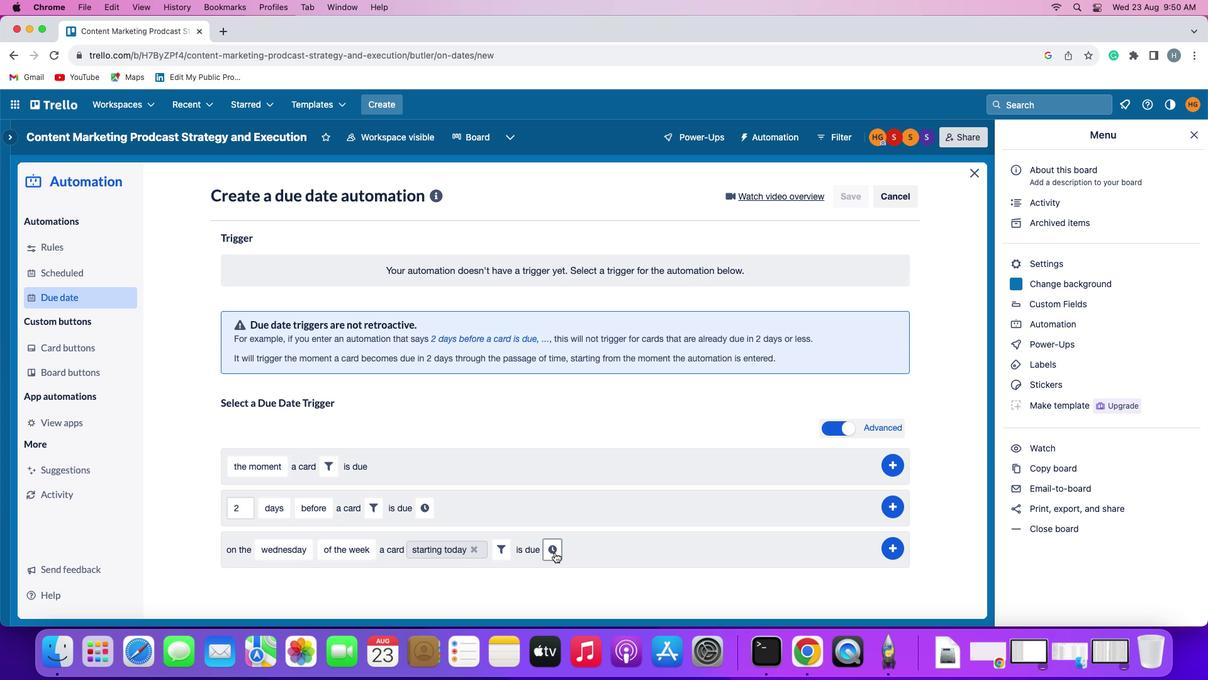 
Action: Mouse pressed left at (554, 553)
Screenshot: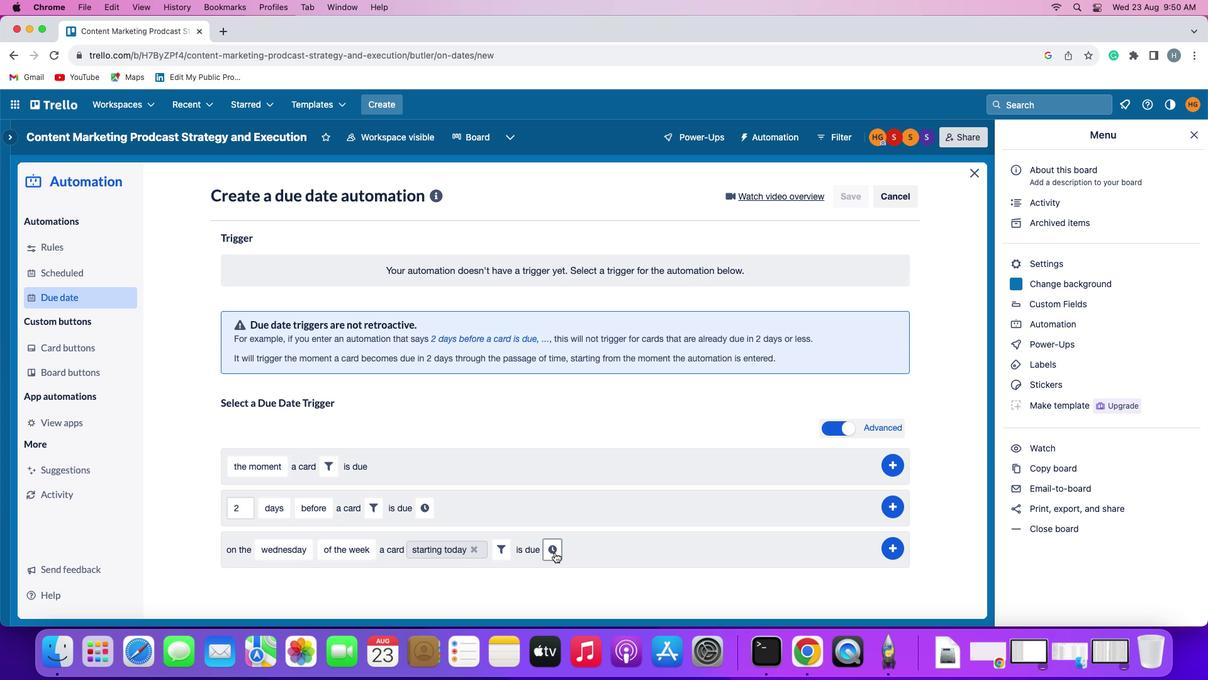 
Action: Mouse moved to (576, 551)
Screenshot: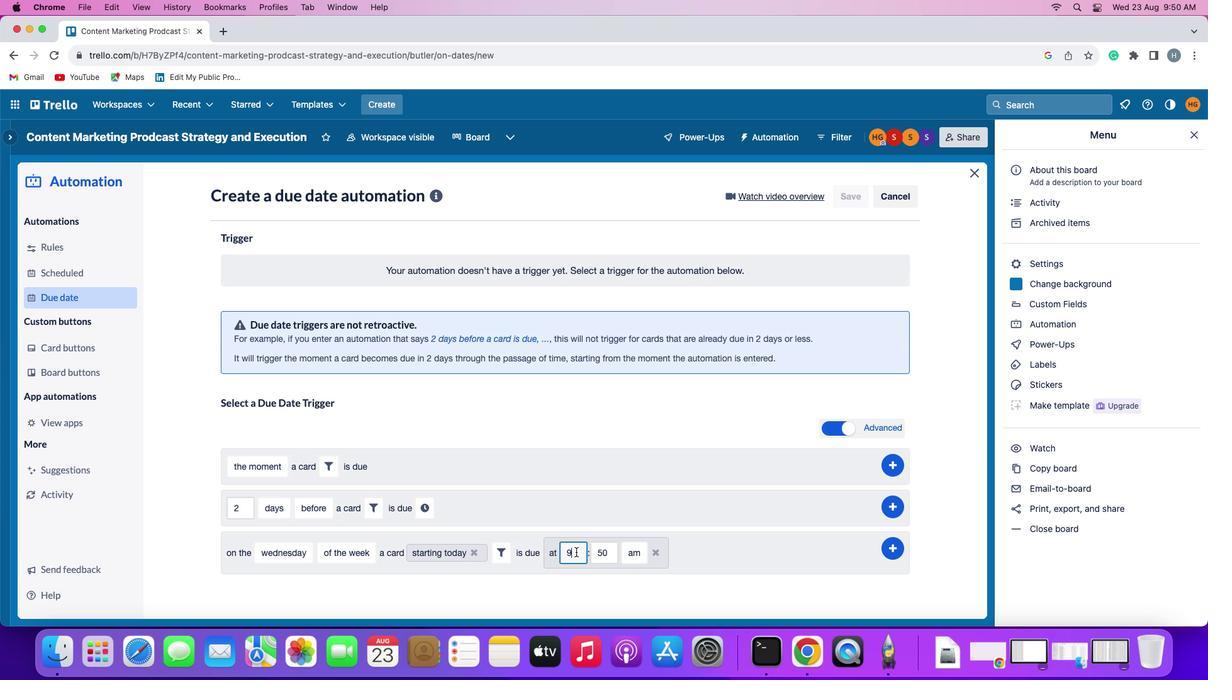 
Action: Mouse pressed left at (576, 551)
Screenshot: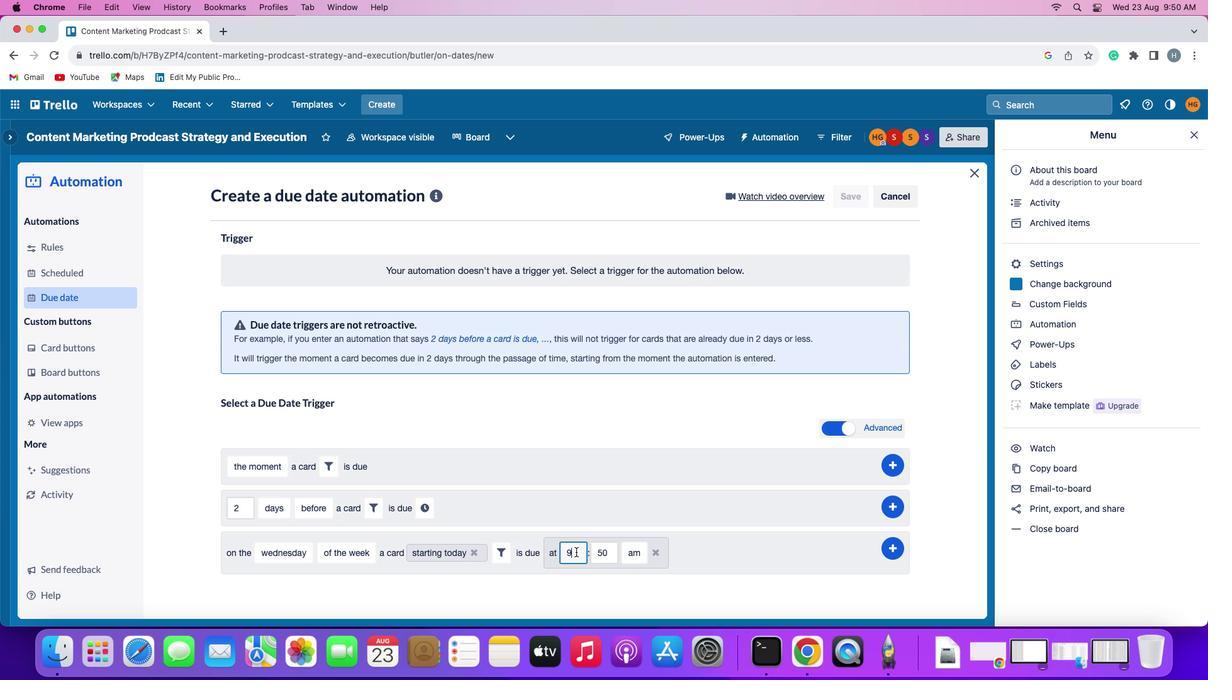 
Action: Mouse moved to (576, 550)
Screenshot: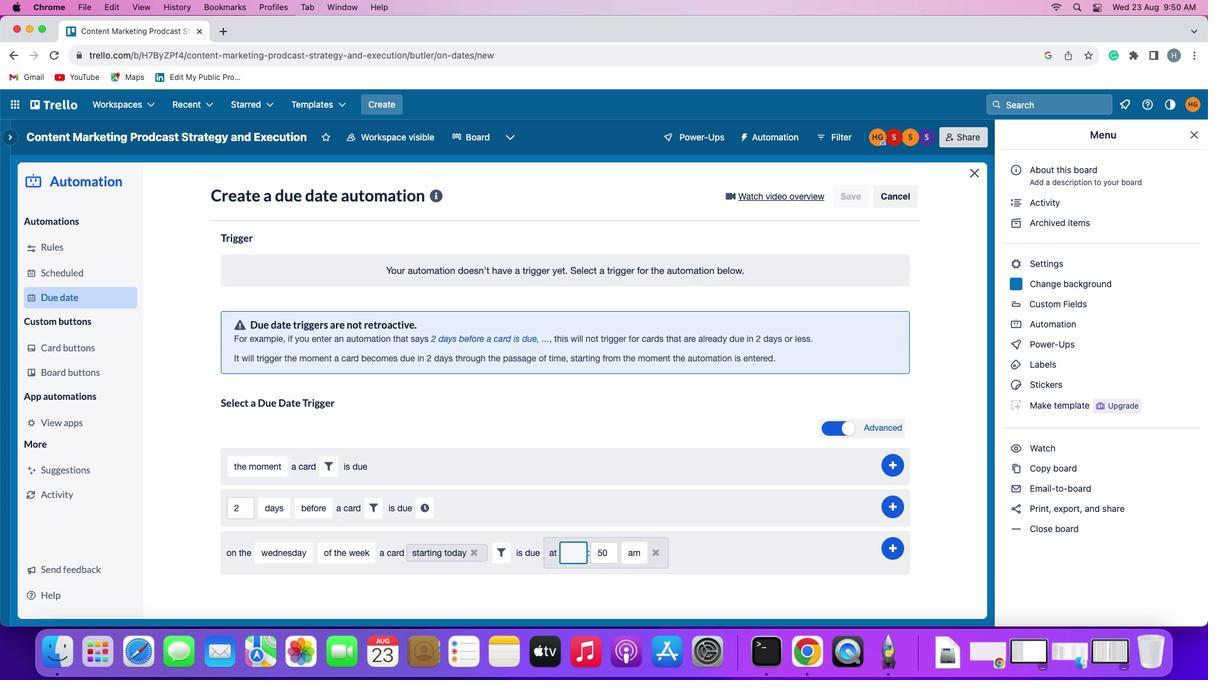 
Action: Key pressed Key.backspace'1''1'
Screenshot: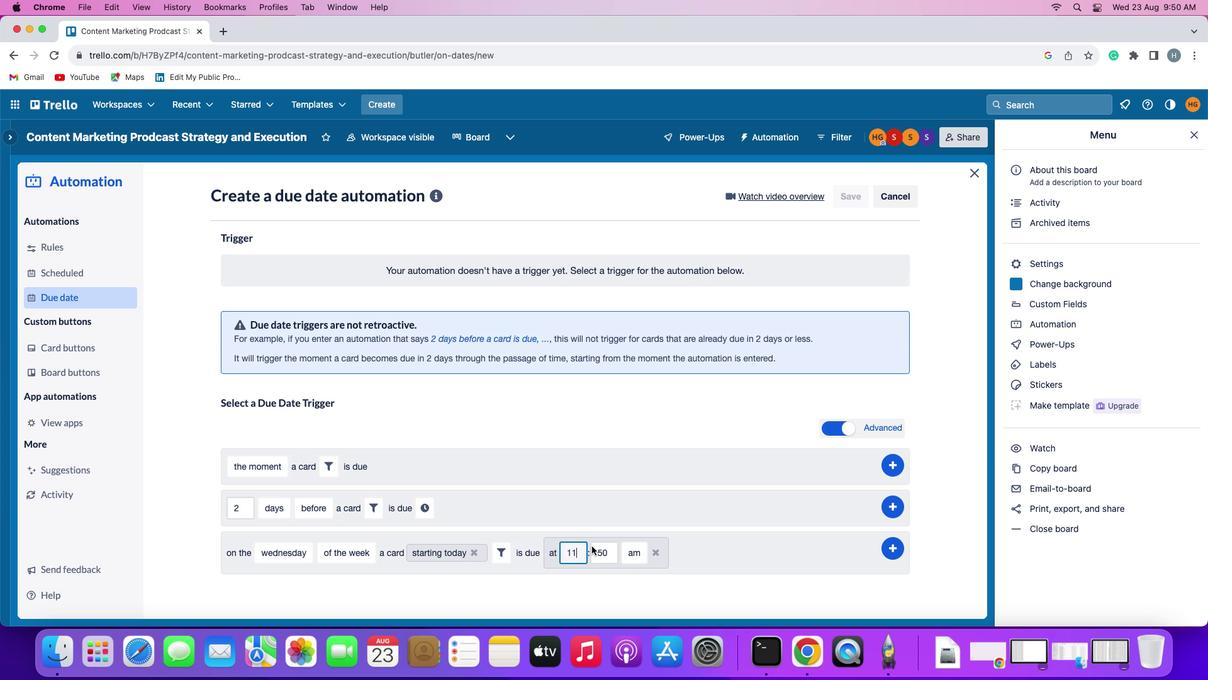 
Action: Mouse moved to (608, 547)
Screenshot: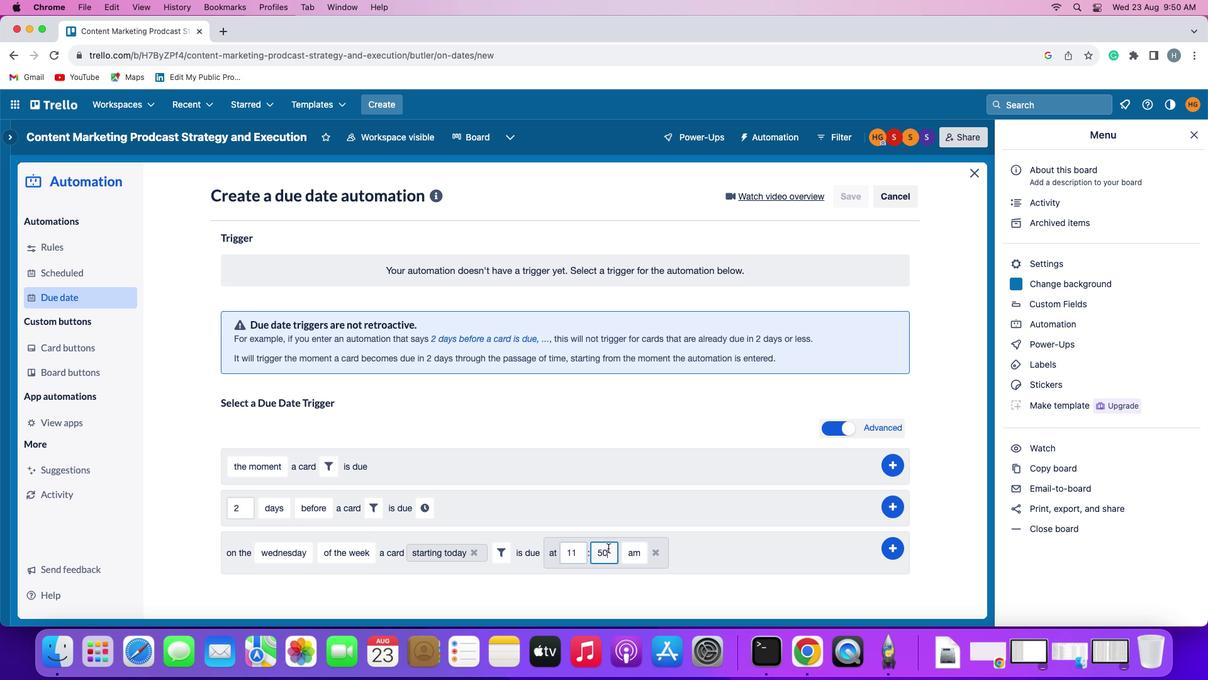 
Action: Mouse pressed left at (608, 547)
Screenshot: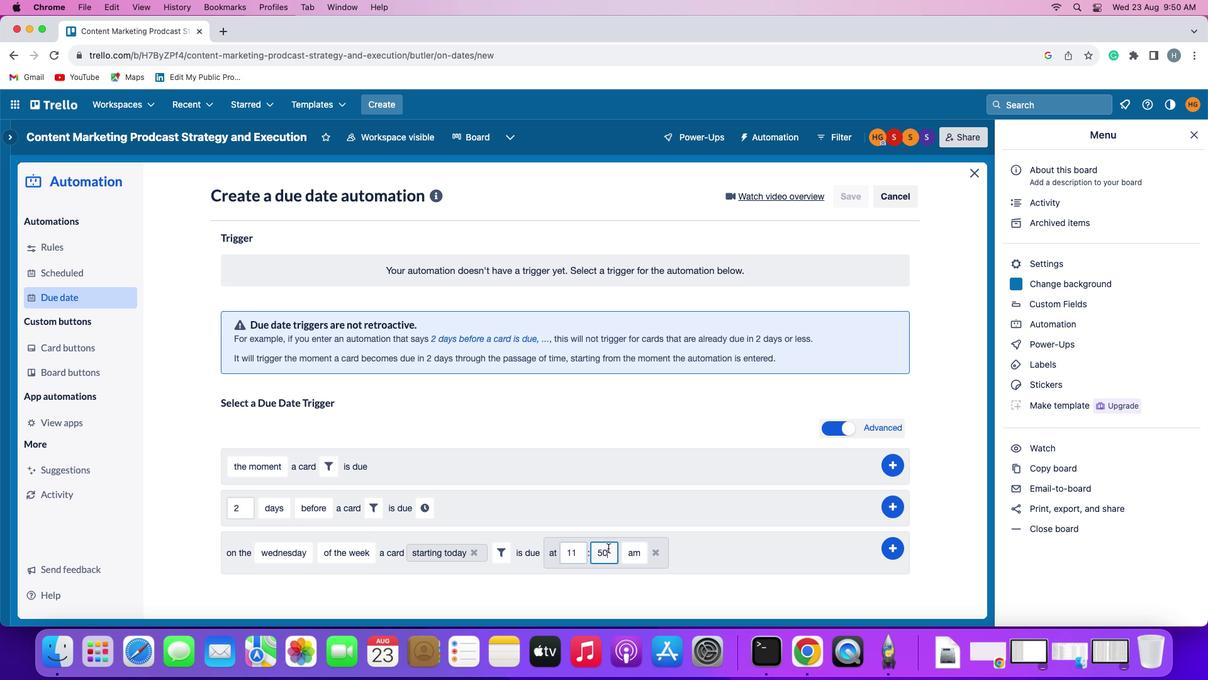 
Action: Mouse moved to (608, 547)
Screenshot: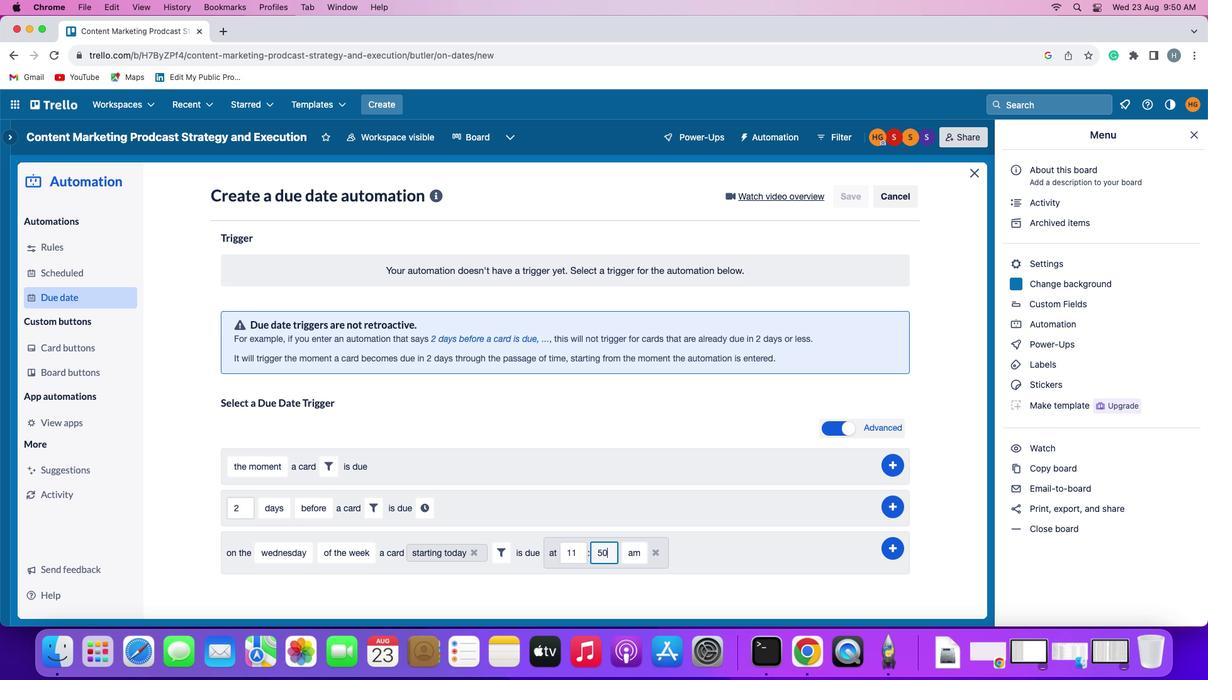 
Action: Key pressed Key.backspaceKey.backspace
Screenshot: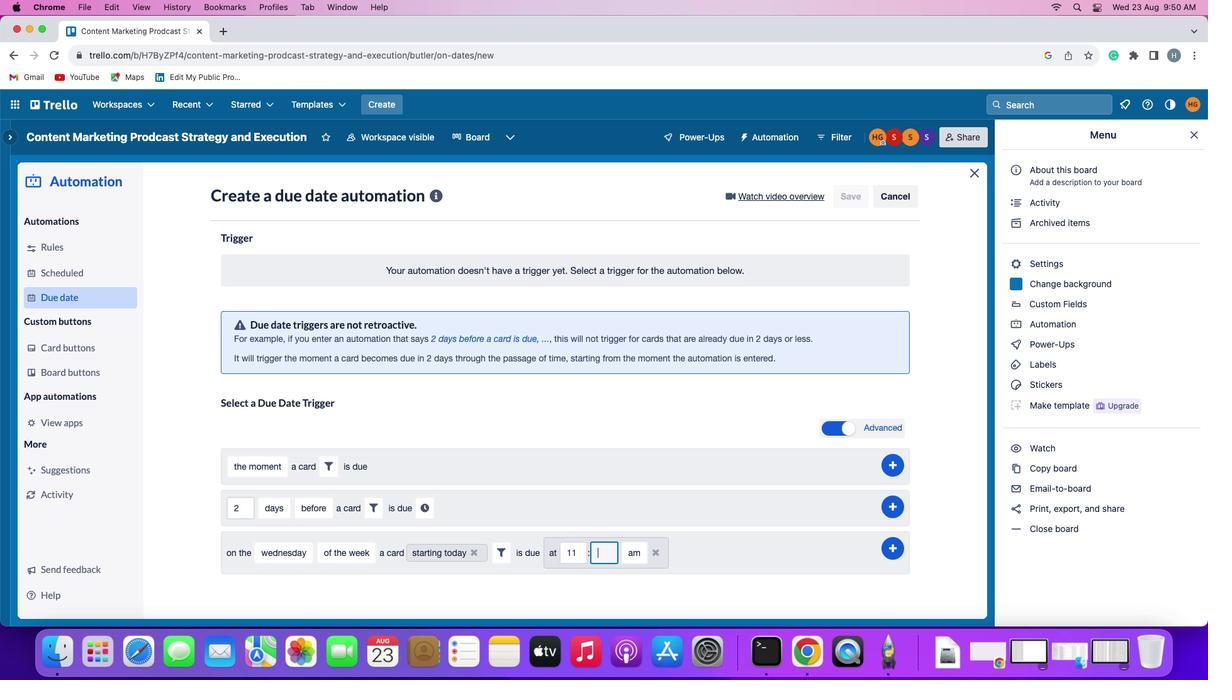 
Action: Mouse moved to (608, 547)
Screenshot: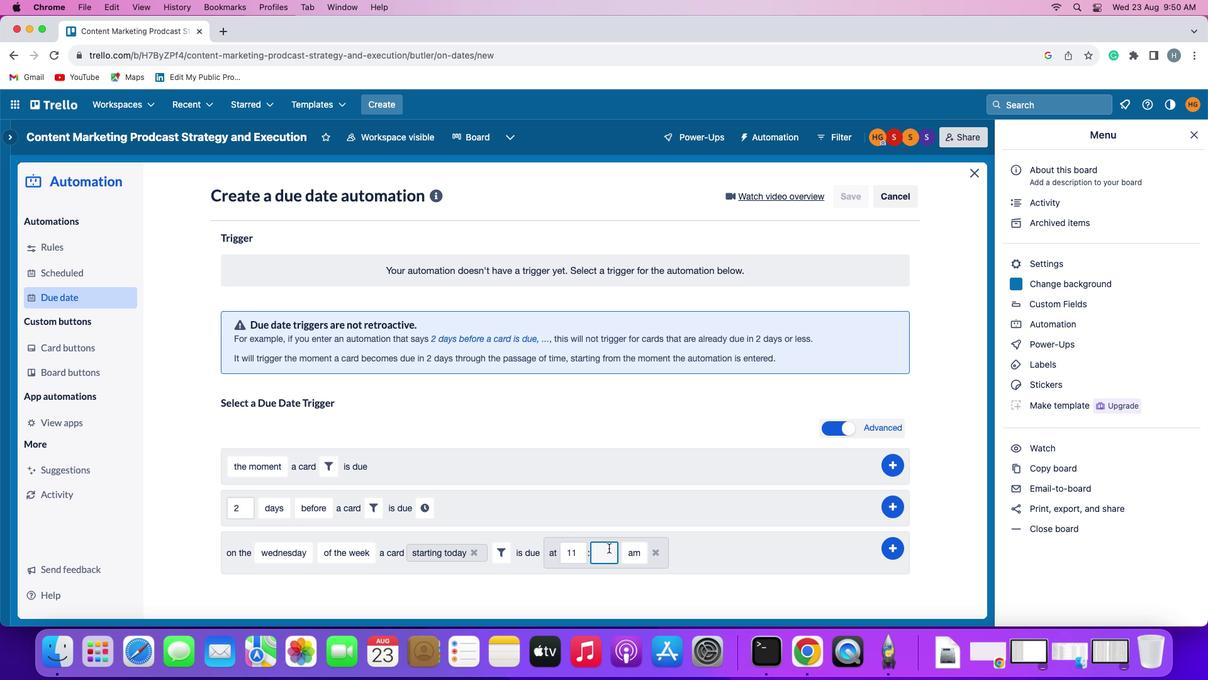 
Action: Key pressed Key.backspace'0''0'
Screenshot: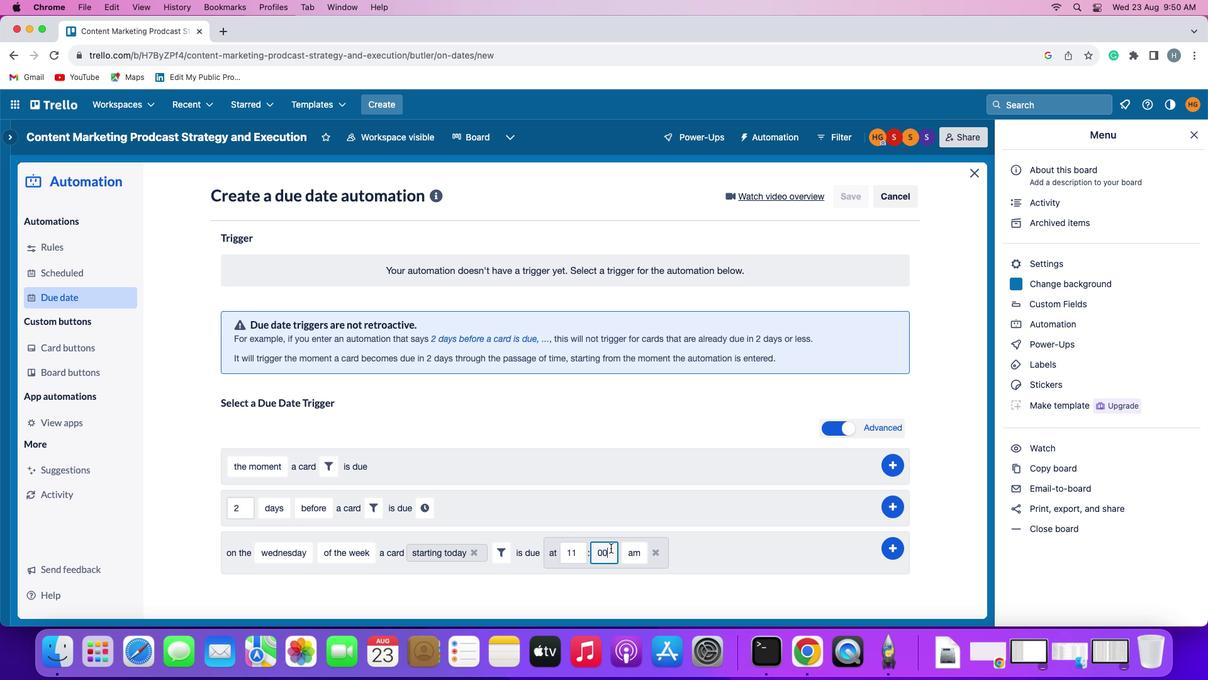 
Action: Mouse moved to (632, 571)
Screenshot: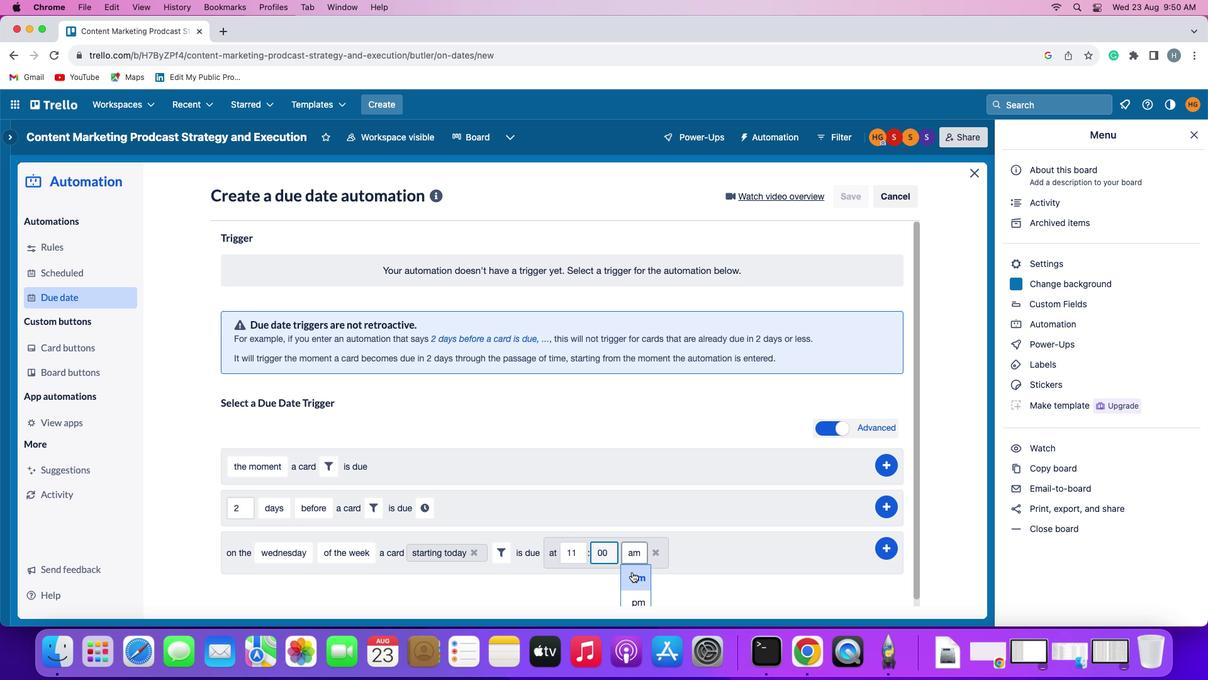 
Action: Mouse pressed left at (632, 571)
Screenshot: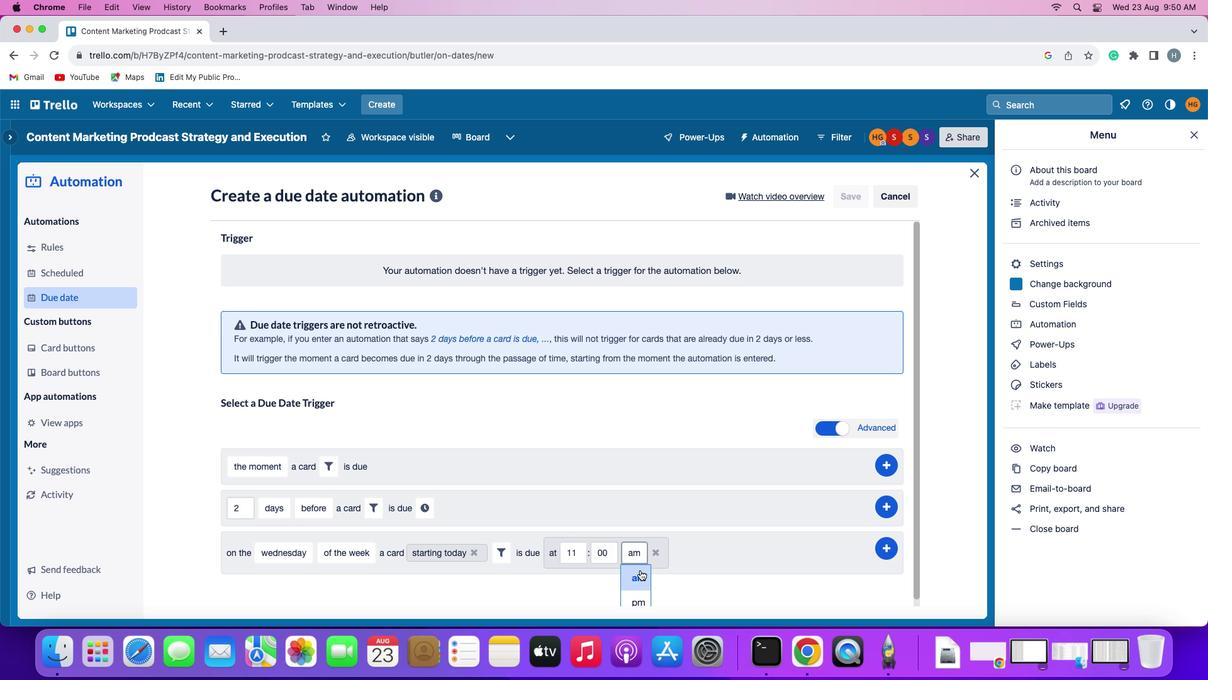 
Action: Mouse moved to (890, 545)
Screenshot: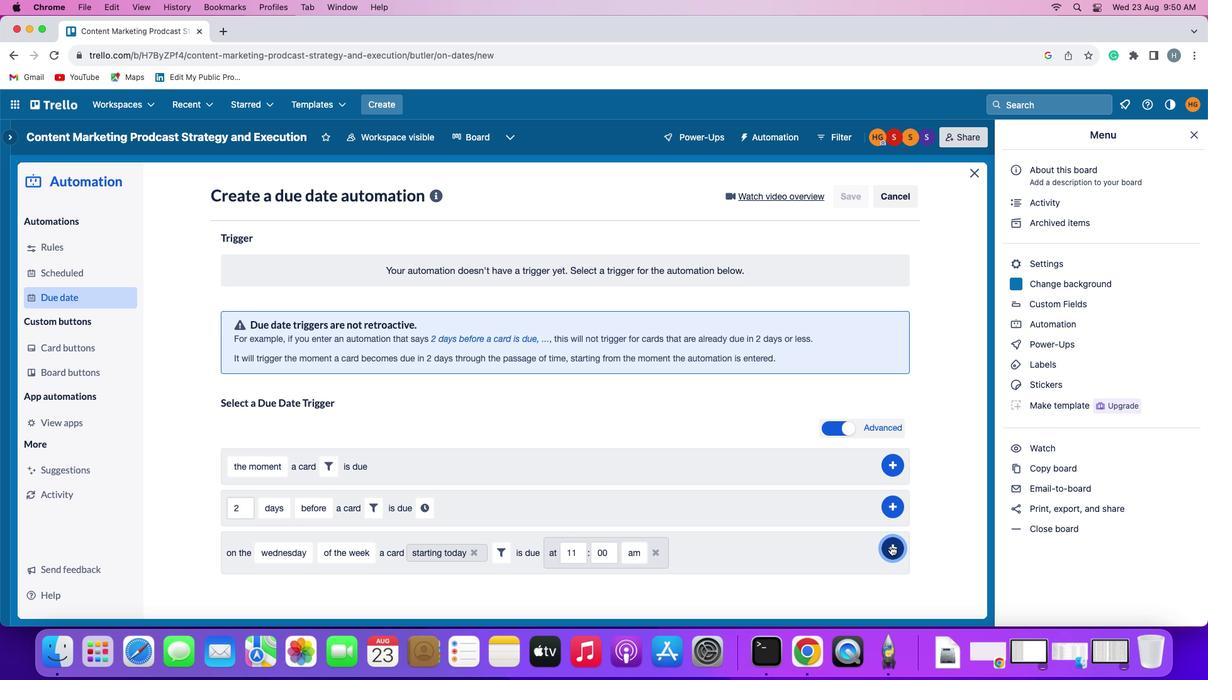 
Action: Mouse pressed left at (890, 545)
Screenshot: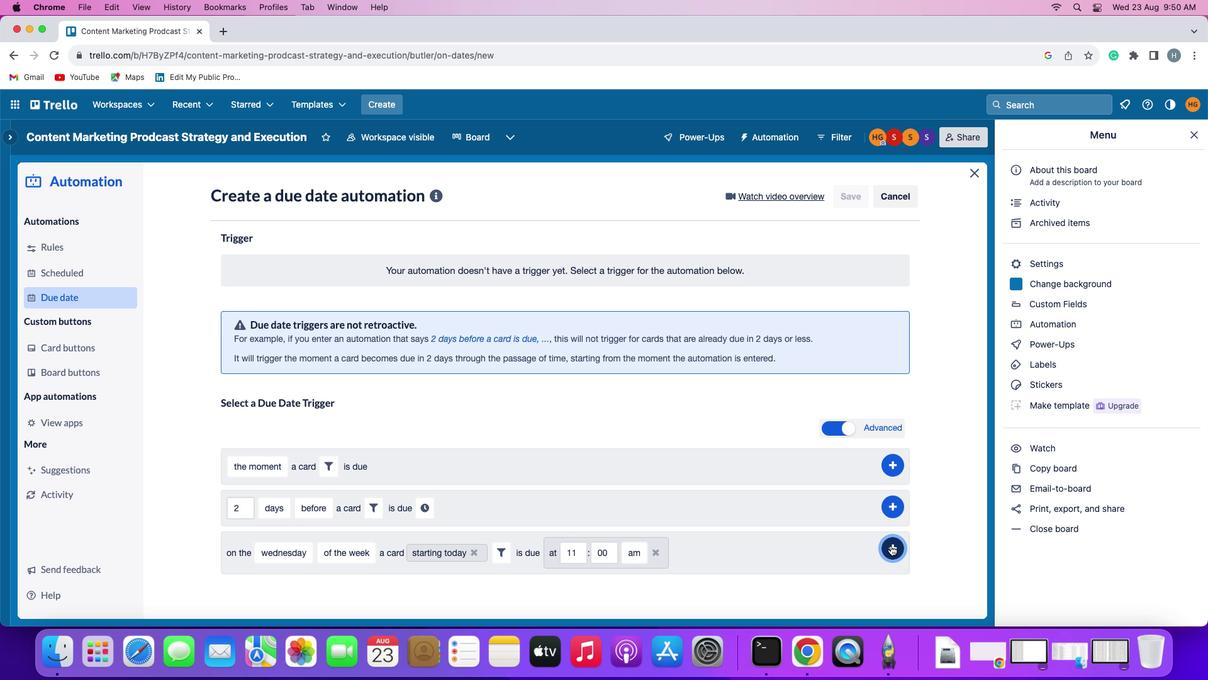 
Action: Mouse moved to (940, 472)
Screenshot: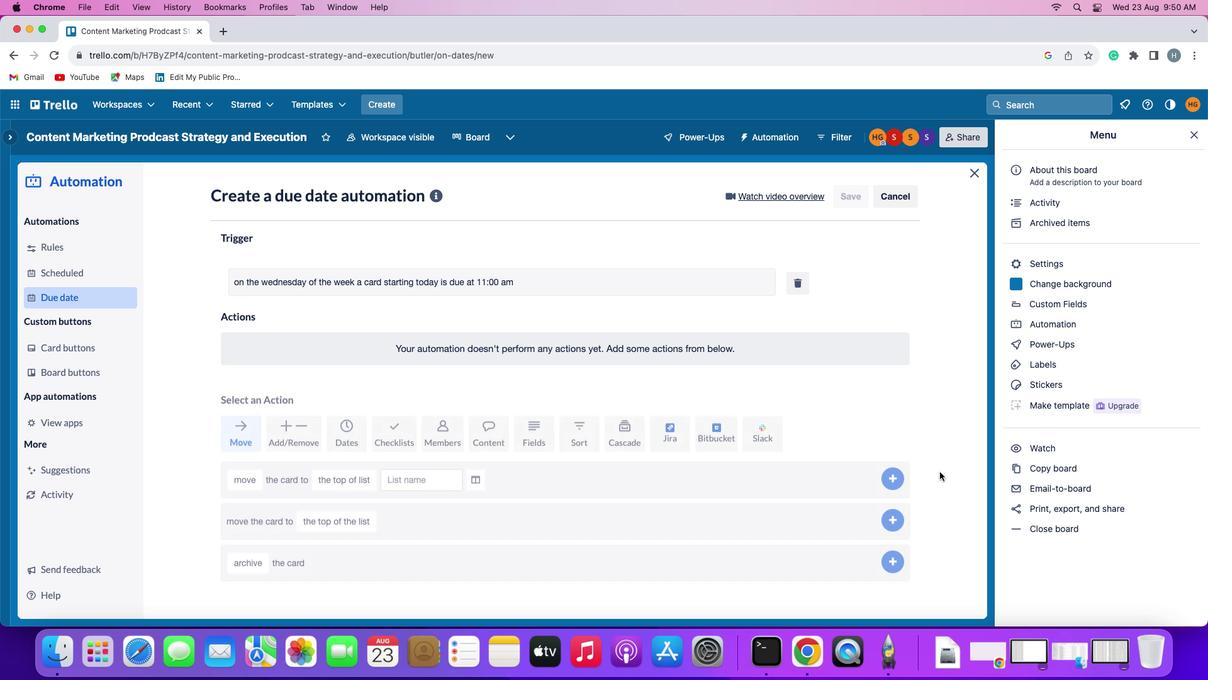 
